 Task: Look for space in Crema, Italy from 3rd August, 2023 to 7th August, 2023 for 2 adults in price range Rs.4000 to Rs.9000. Place can be private room with 1  bedroom having 1 bed and 1 bathroom. Property type can be house, flat, guest house, hotel. Booking option can be shelf check-in. Required host language is English.
Action: Mouse moved to (419, 119)
Screenshot: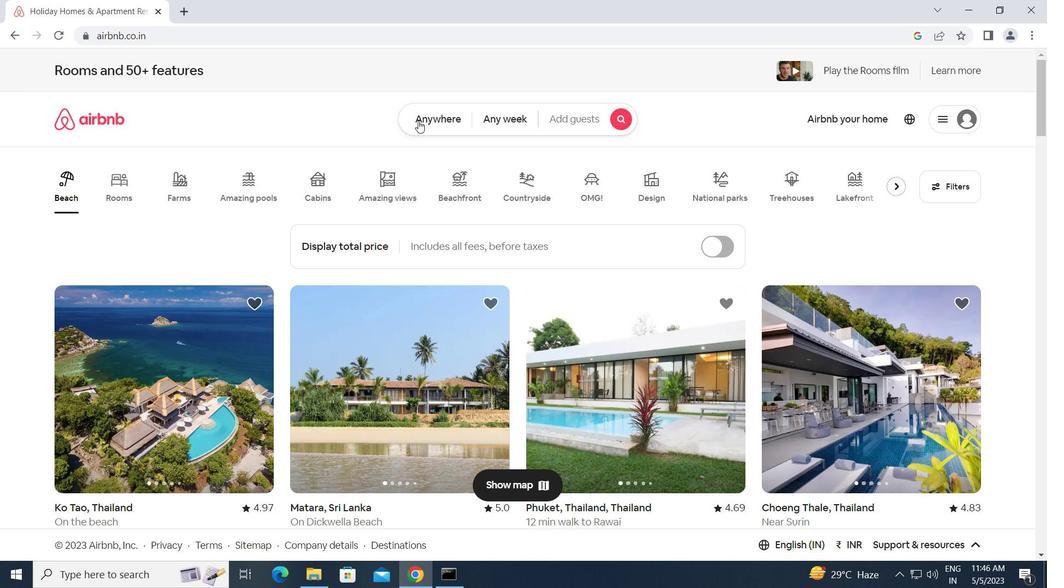 
Action: Mouse pressed left at (419, 119)
Screenshot: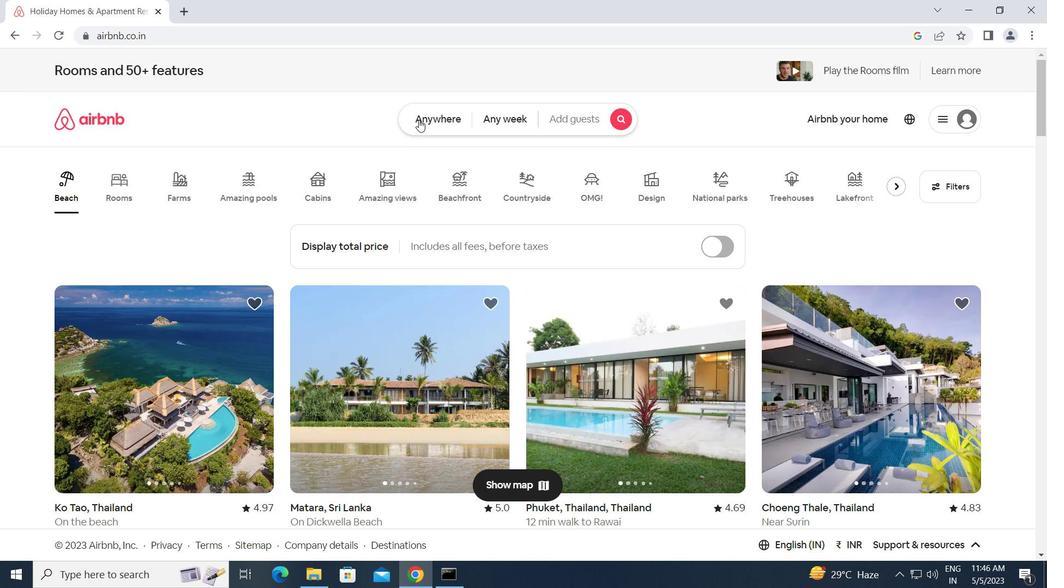 
Action: Mouse moved to (324, 175)
Screenshot: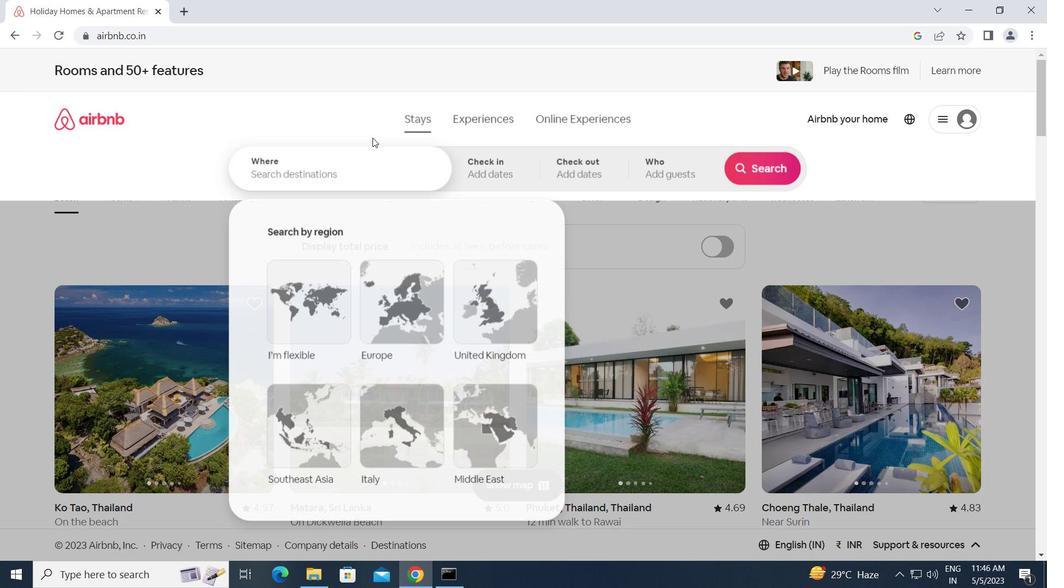 
Action: Mouse pressed left at (324, 175)
Screenshot: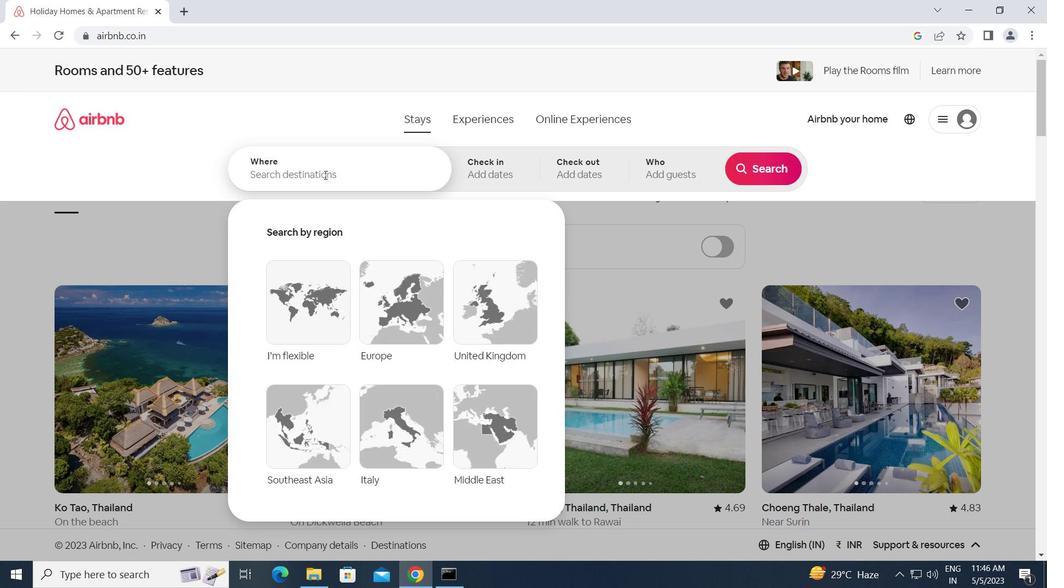 
Action: Key pressed c<Key.caps_lock>rema,<Key.space><Key.caps_lock>i<Key.caps_lock>taly<Key.enter>
Screenshot: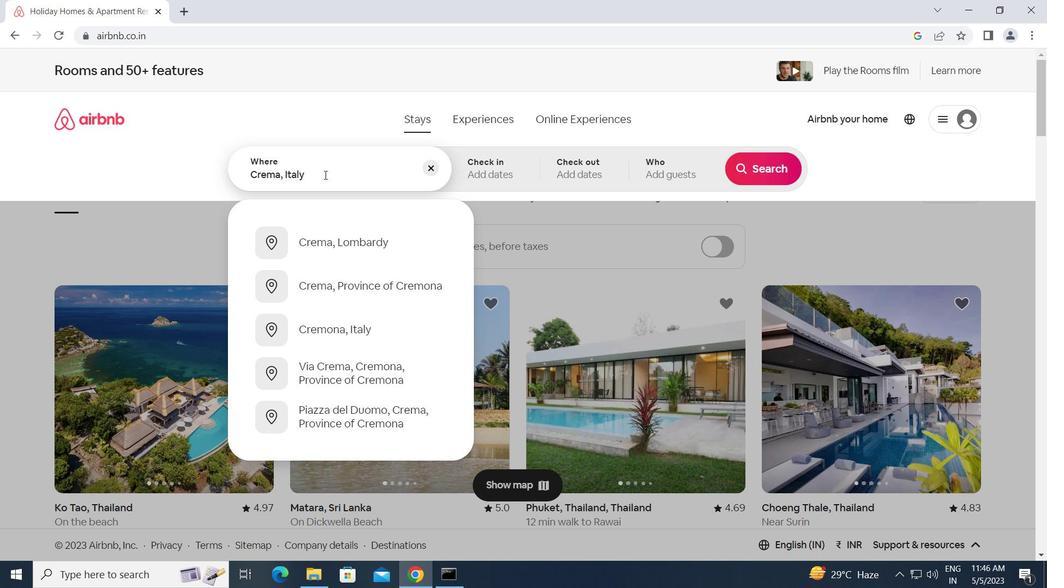 
Action: Mouse moved to (756, 279)
Screenshot: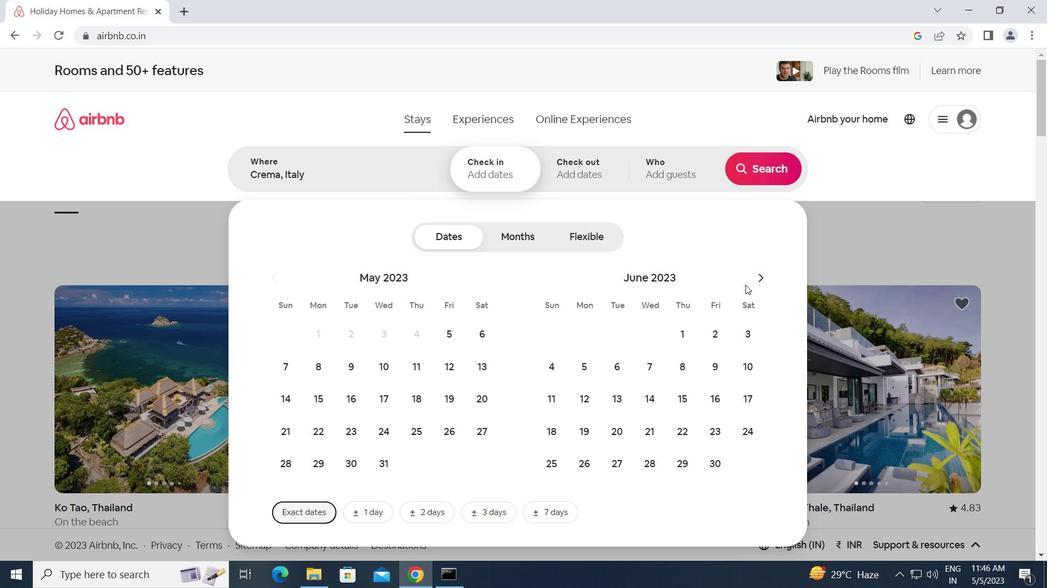
Action: Mouse pressed left at (756, 279)
Screenshot: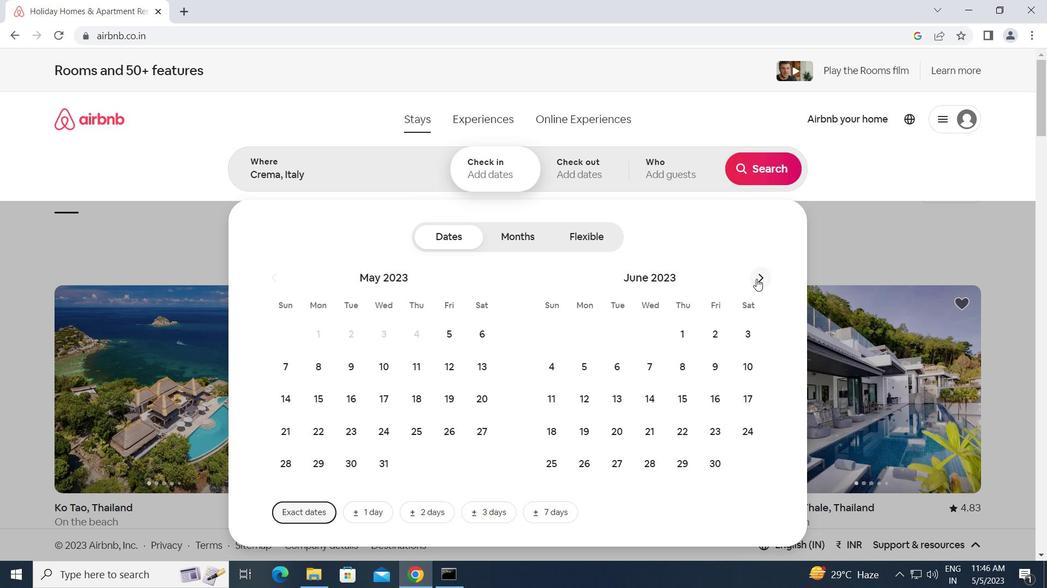 
Action: Mouse pressed left at (756, 279)
Screenshot: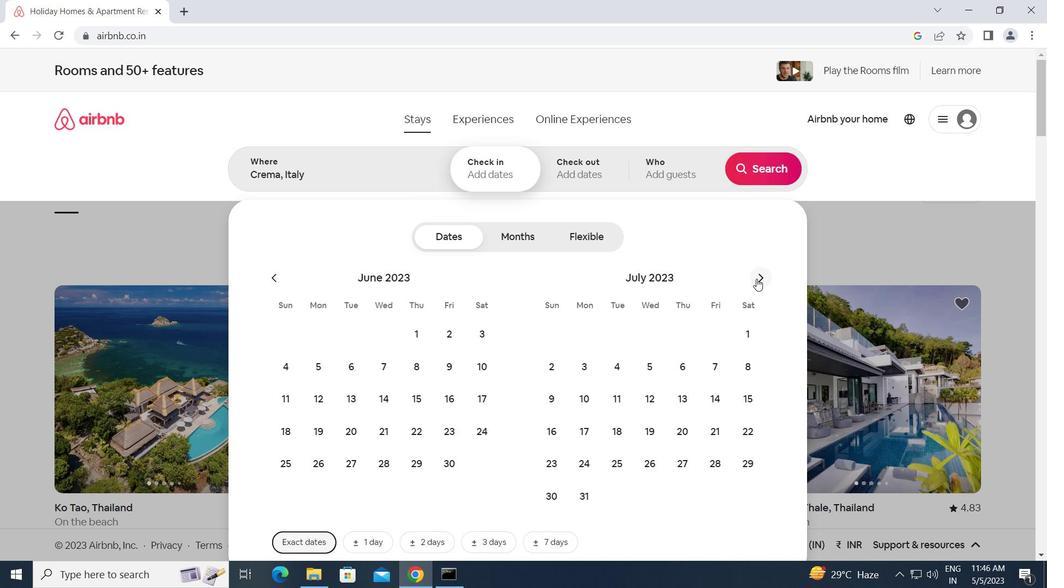 
Action: Mouse moved to (687, 327)
Screenshot: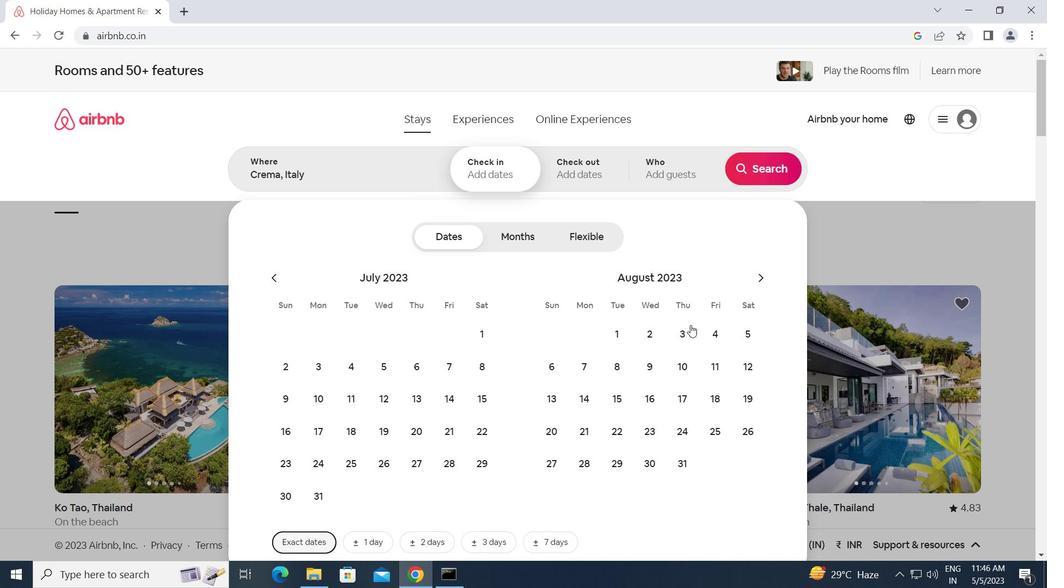 
Action: Mouse pressed left at (687, 327)
Screenshot: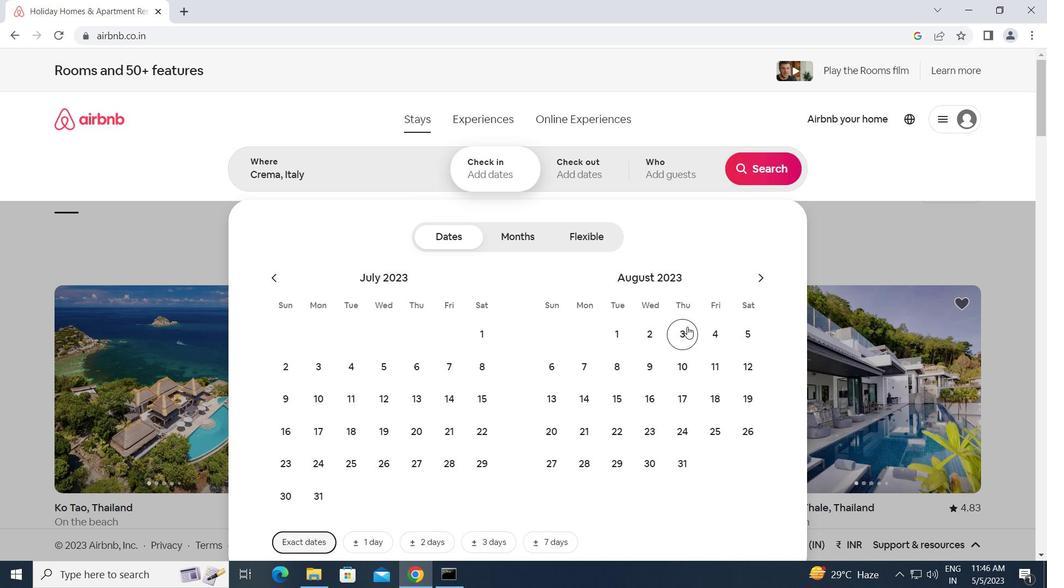 
Action: Mouse moved to (574, 368)
Screenshot: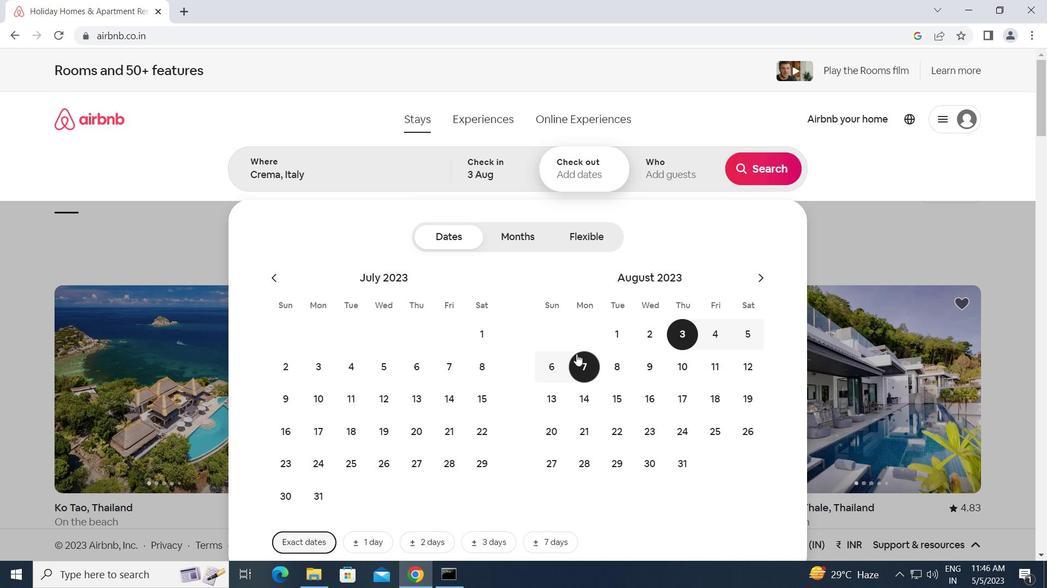 
Action: Mouse pressed left at (574, 368)
Screenshot: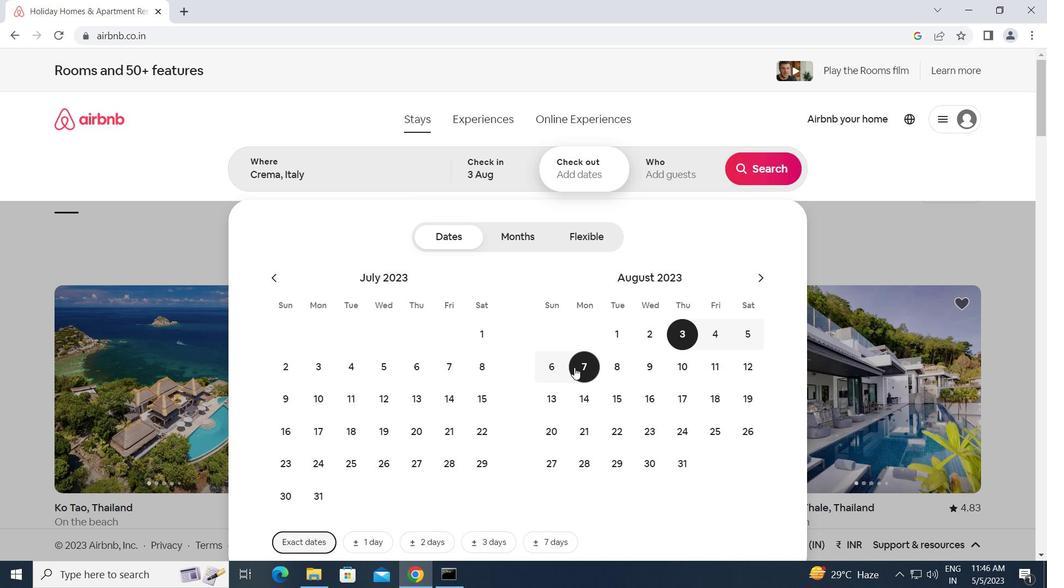 
Action: Mouse moved to (660, 165)
Screenshot: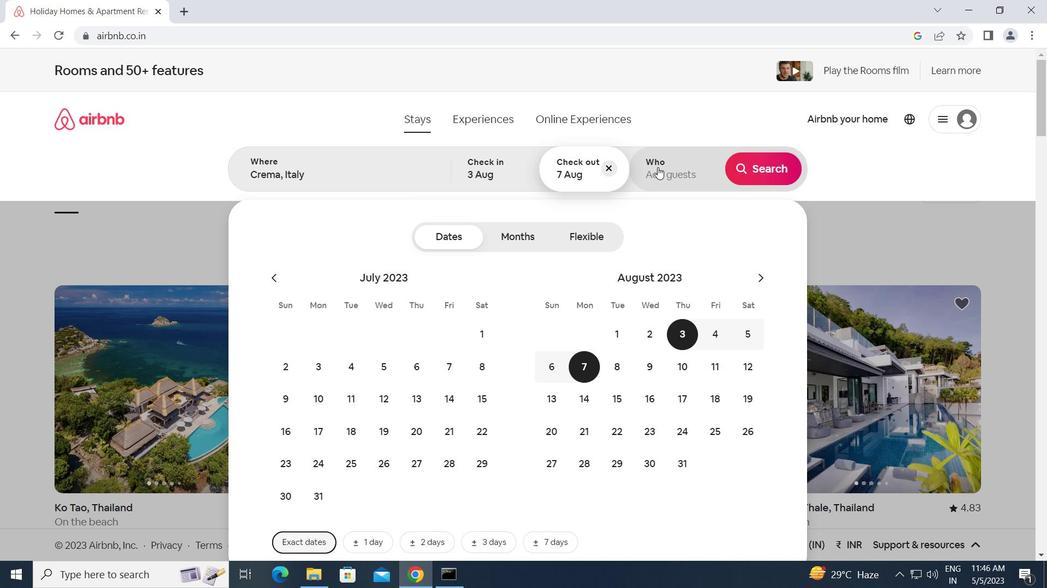 
Action: Mouse pressed left at (660, 165)
Screenshot: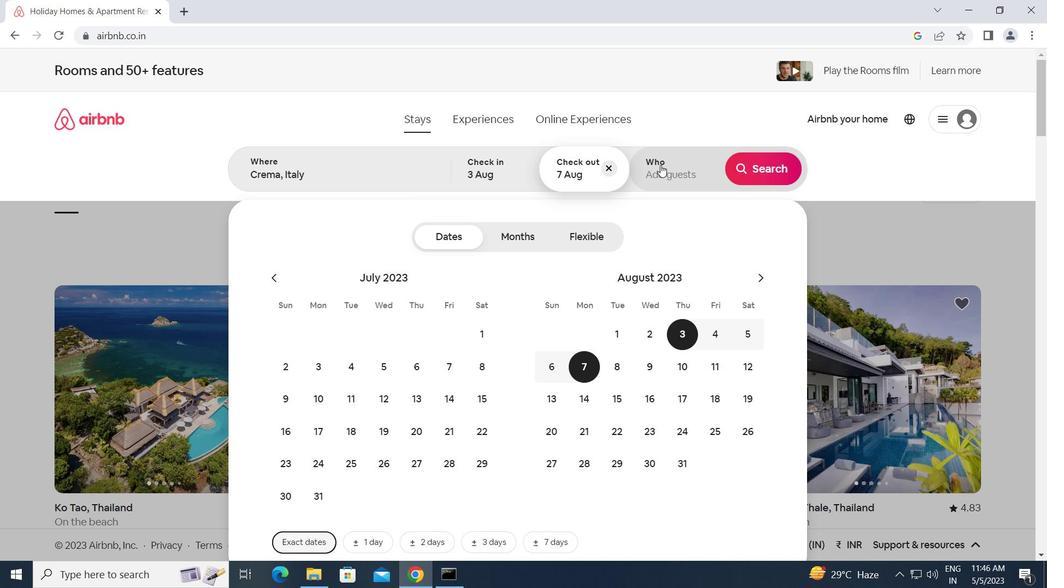
Action: Mouse moved to (771, 242)
Screenshot: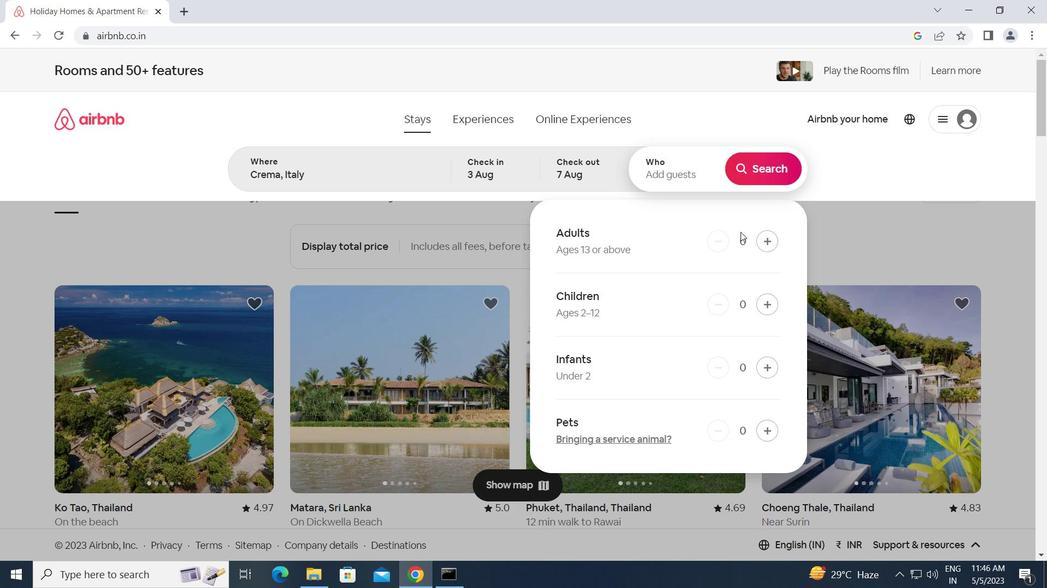 
Action: Mouse pressed left at (771, 242)
Screenshot: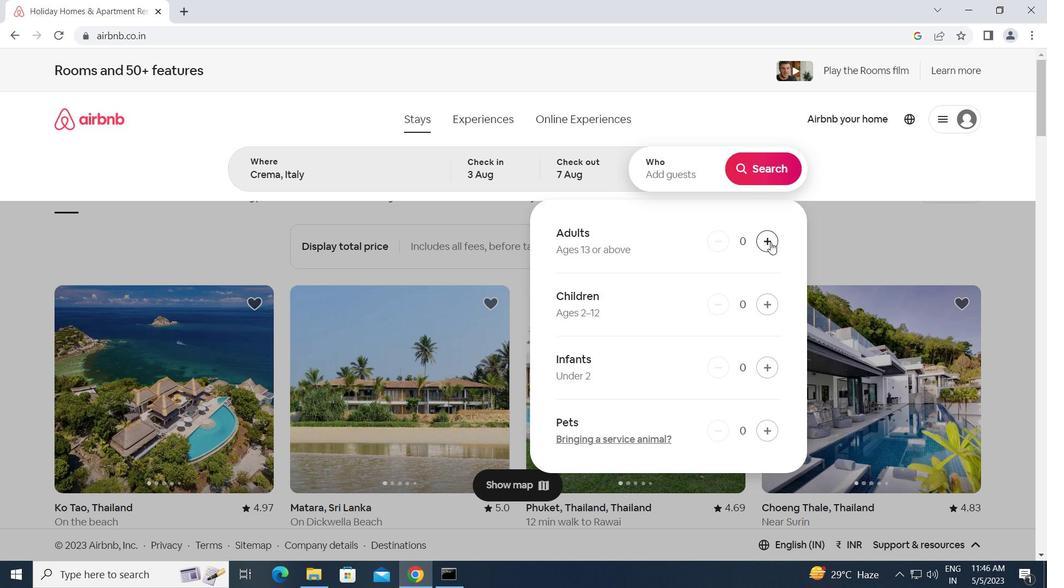 
Action: Mouse pressed left at (771, 242)
Screenshot: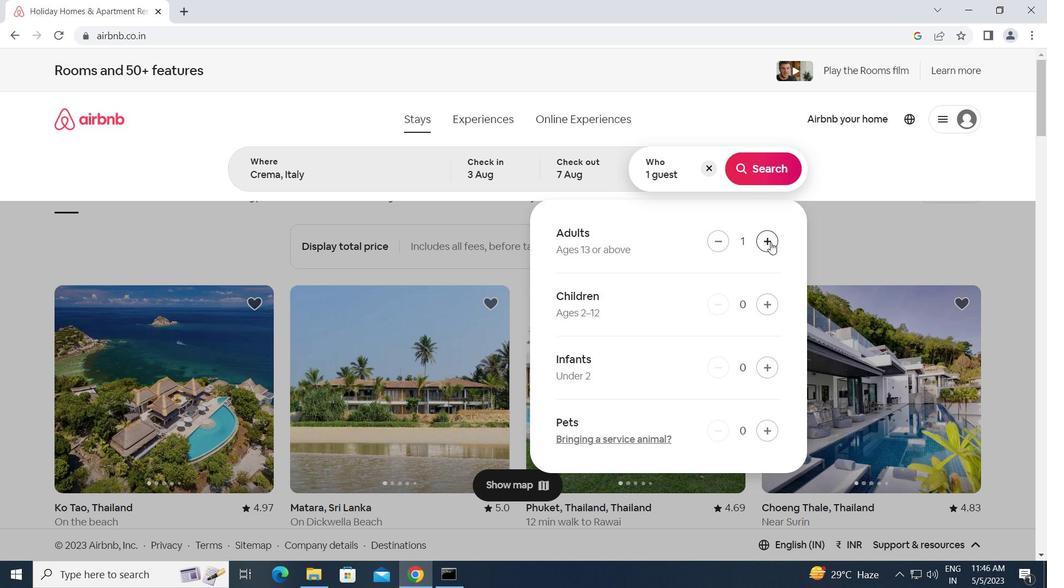 
Action: Mouse moved to (772, 164)
Screenshot: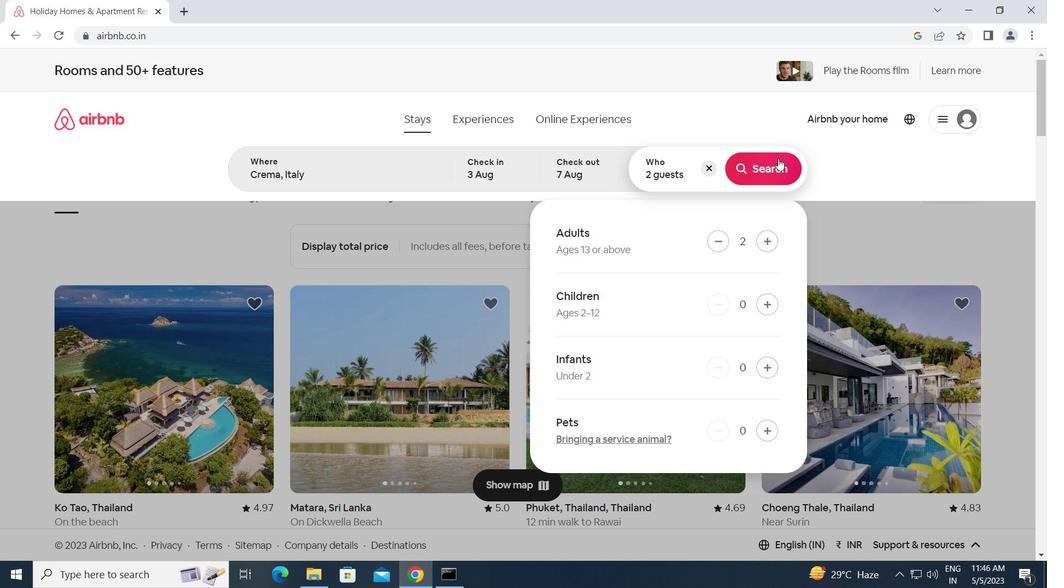 
Action: Mouse pressed left at (772, 164)
Screenshot: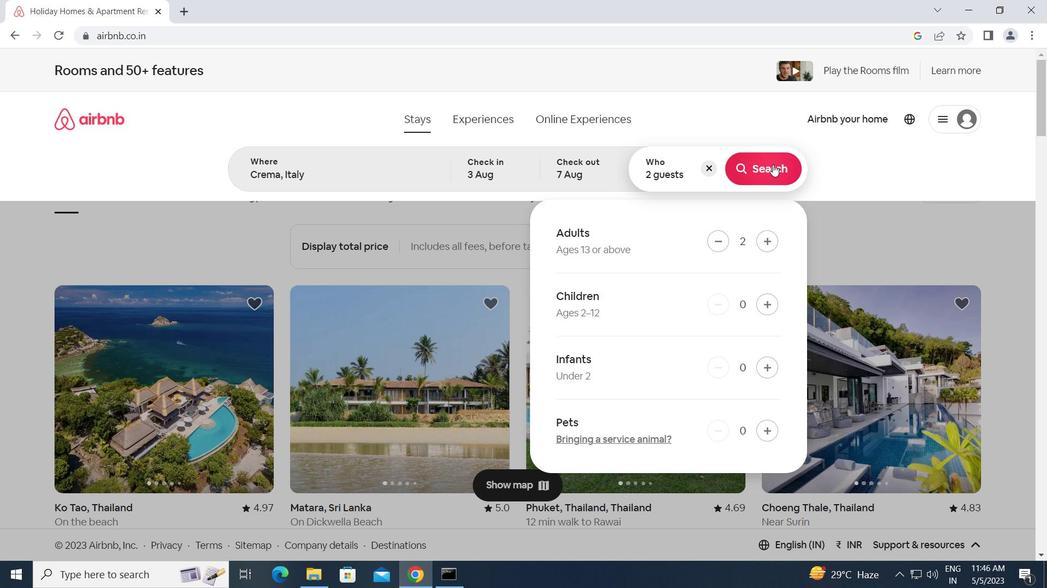 
Action: Mouse moved to (970, 131)
Screenshot: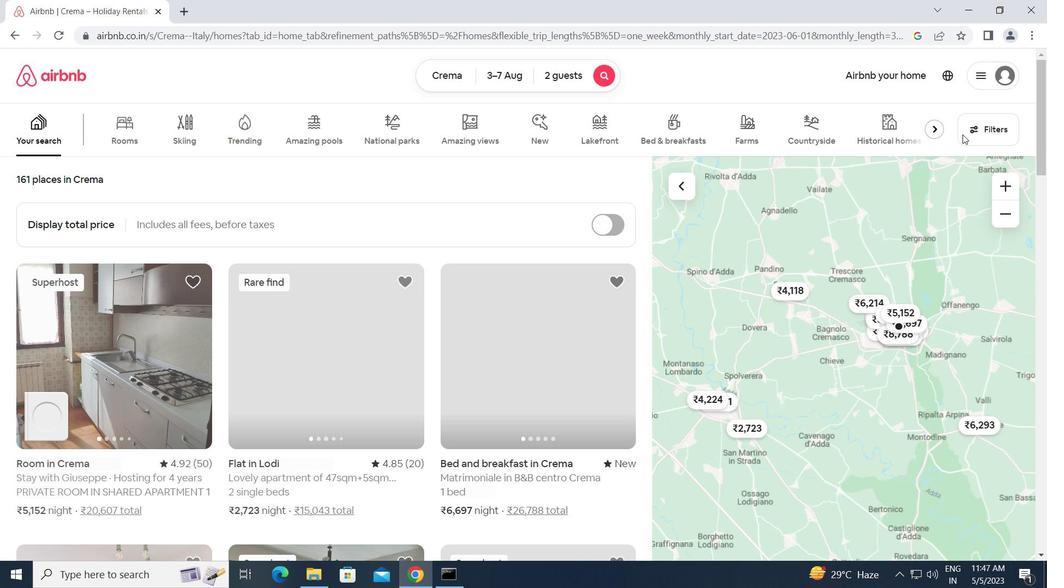 
Action: Mouse pressed left at (970, 131)
Screenshot: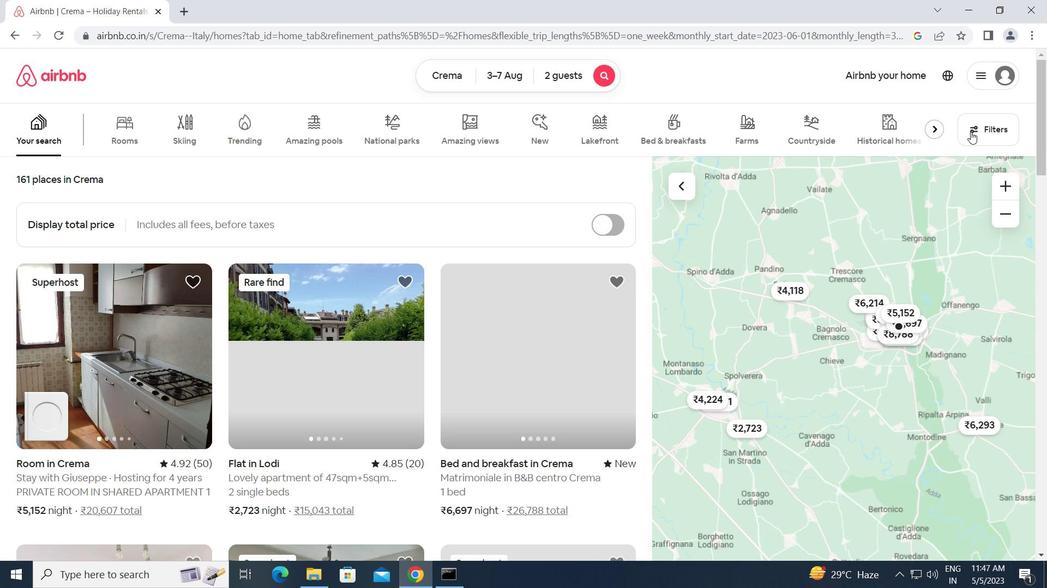 
Action: Mouse moved to (346, 466)
Screenshot: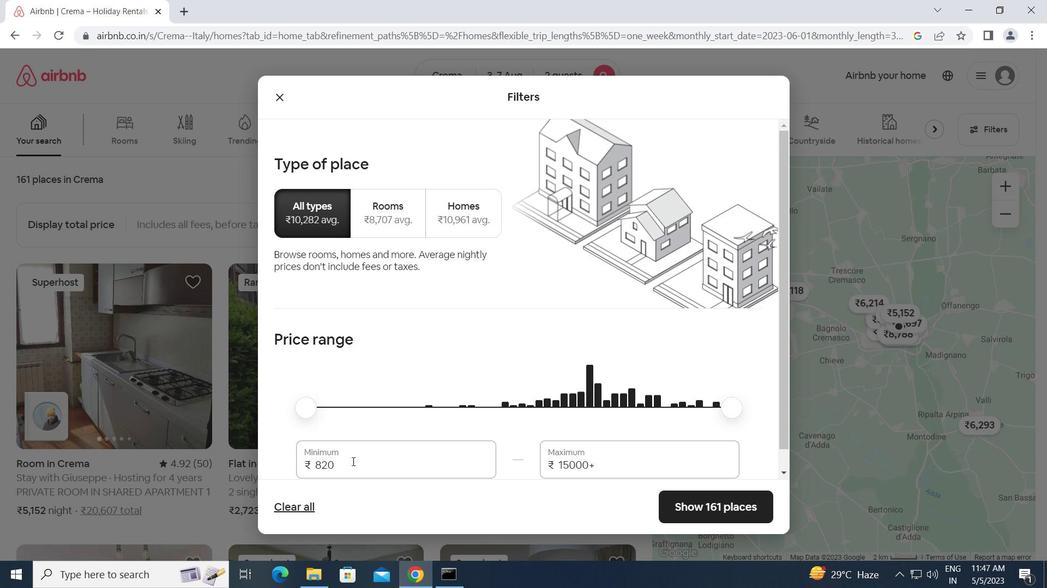 
Action: Mouse pressed left at (346, 466)
Screenshot: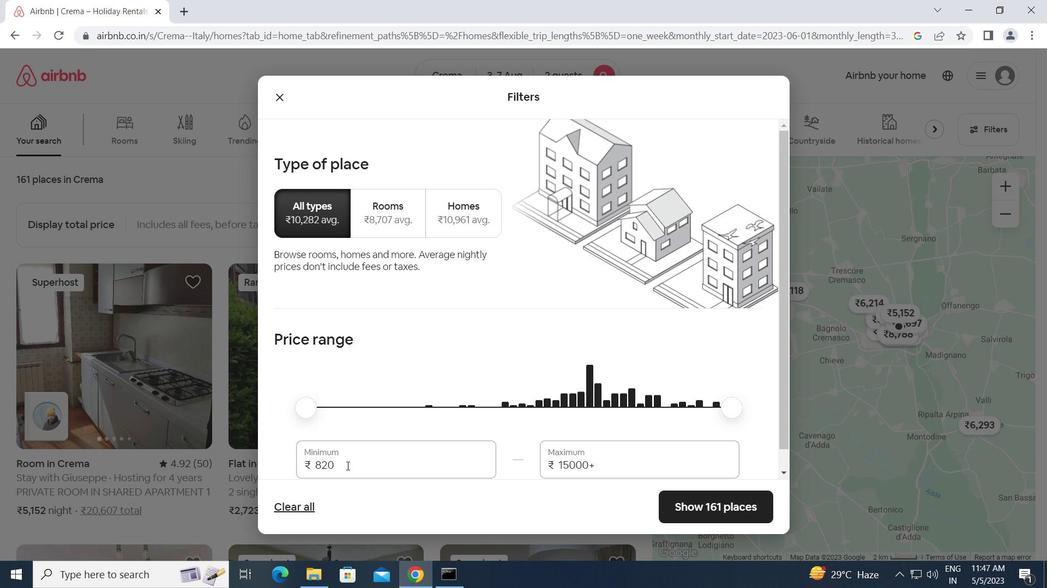 
Action: Mouse moved to (307, 468)
Screenshot: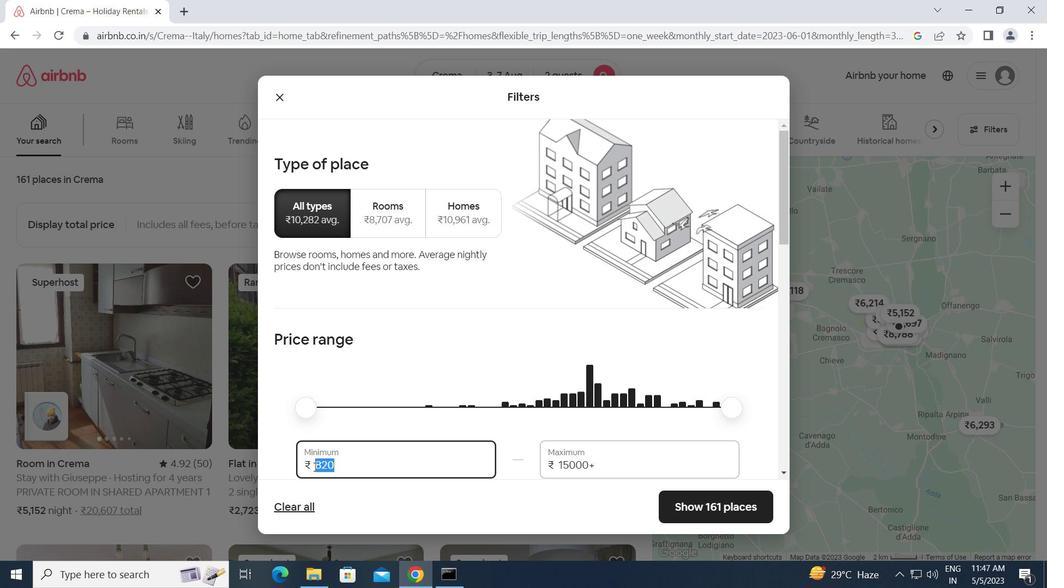 
Action: Key pressed 4000<Key.tab>9000
Screenshot: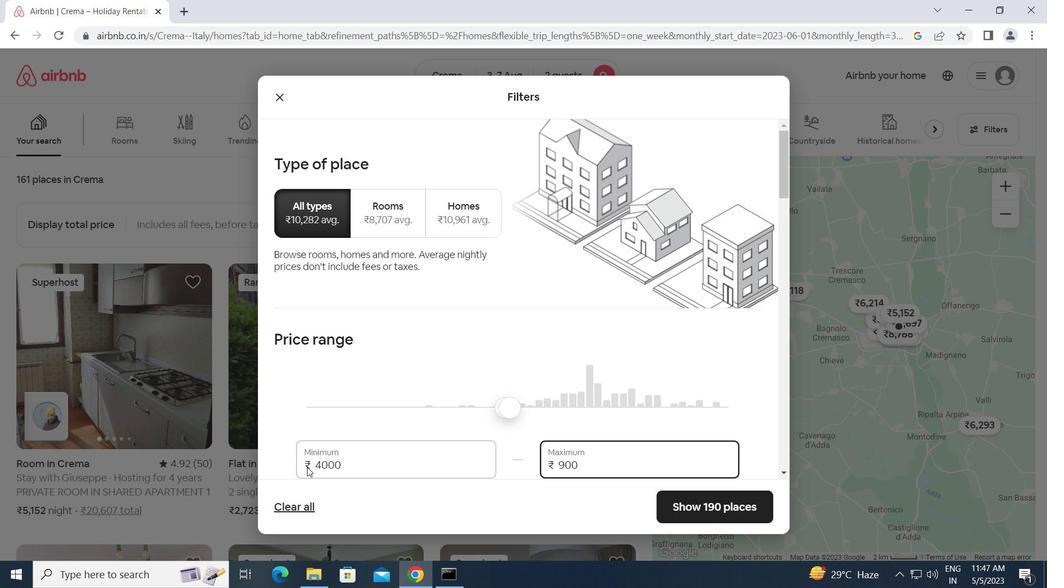 
Action: Mouse moved to (371, 457)
Screenshot: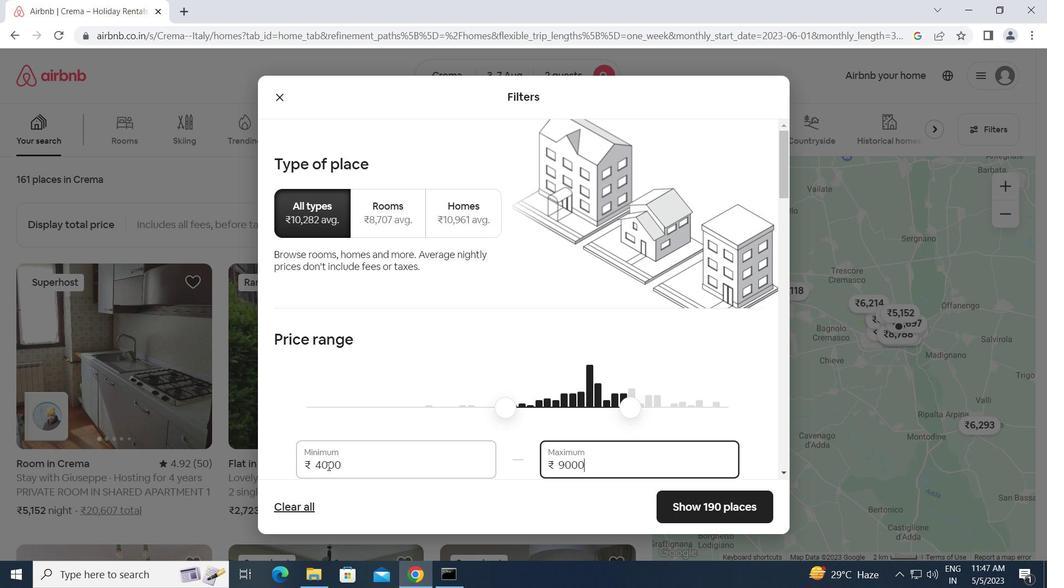 
Action: Mouse scrolled (371, 457) with delta (0, 0)
Screenshot: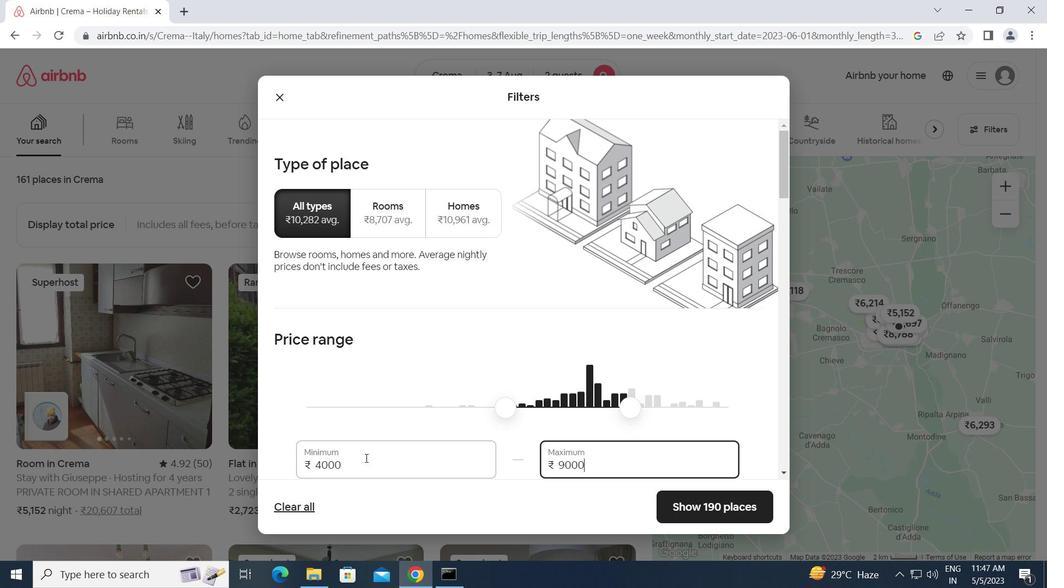 
Action: Mouse scrolled (371, 457) with delta (0, 0)
Screenshot: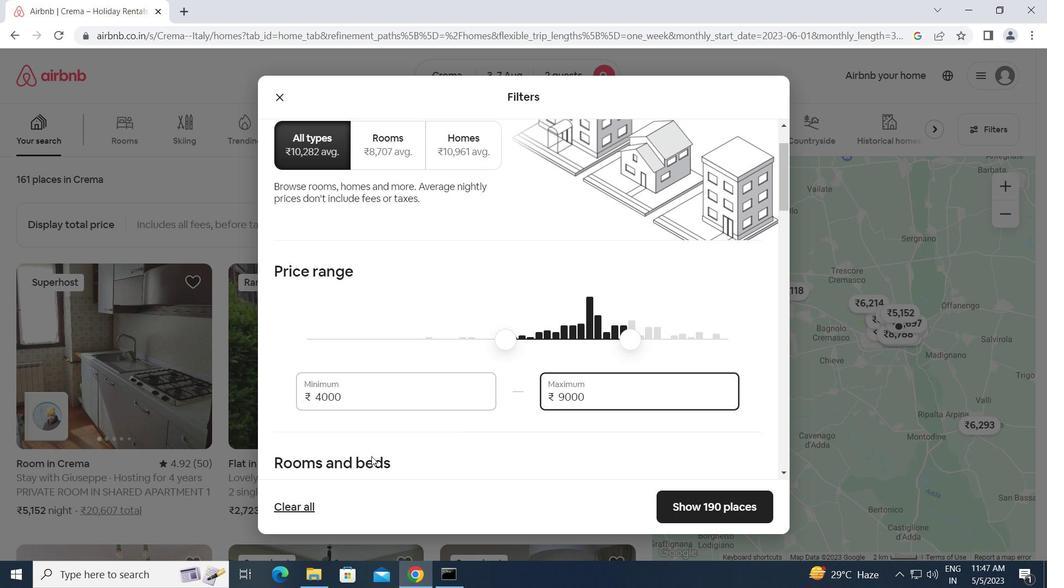 
Action: Mouse scrolled (371, 457) with delta (0, 0)
Screenshot: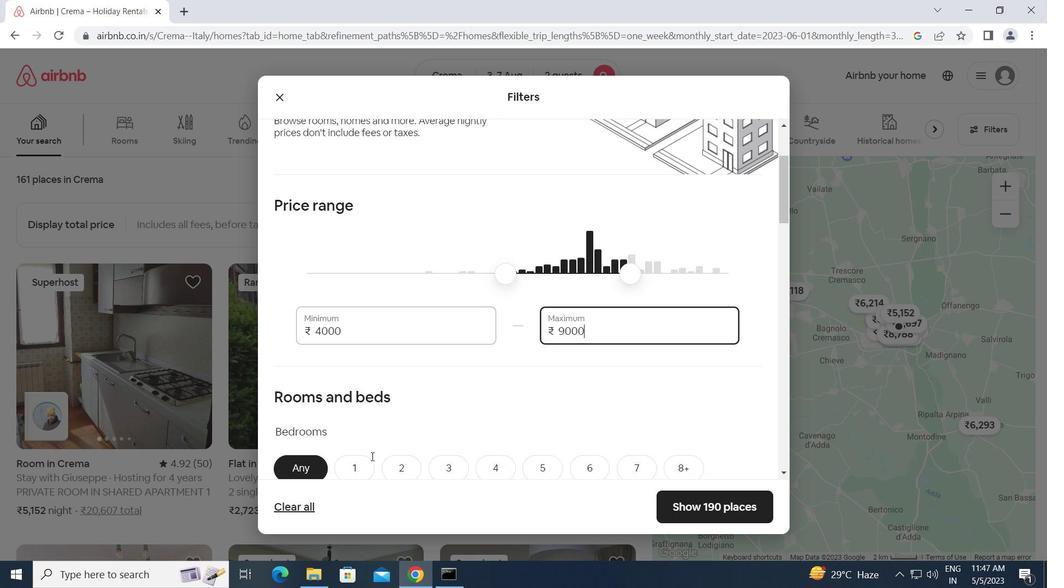 
Action: Mouse scrolled (371, 457) with delta (0, 0)
Screenshot: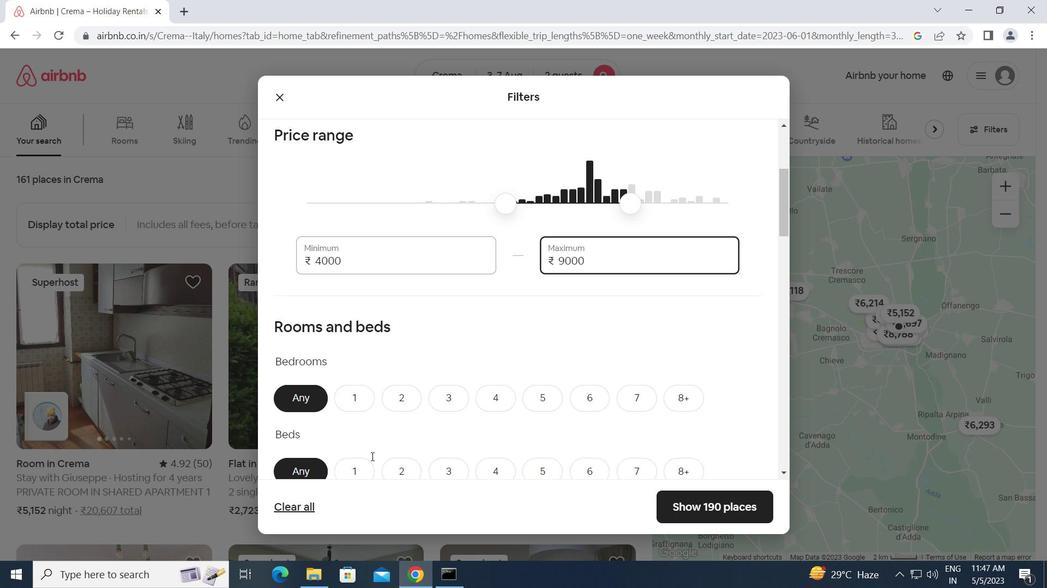 
Action: Mouse moved to (361, 331)
Screenshot: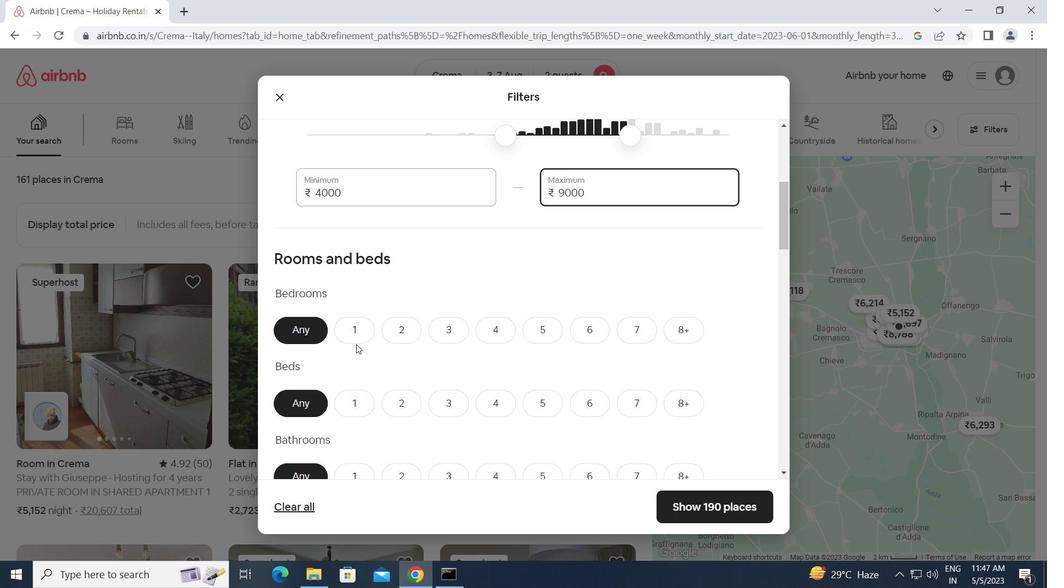 
Action: Mouse pressed left at (361, 331)
Screenshot: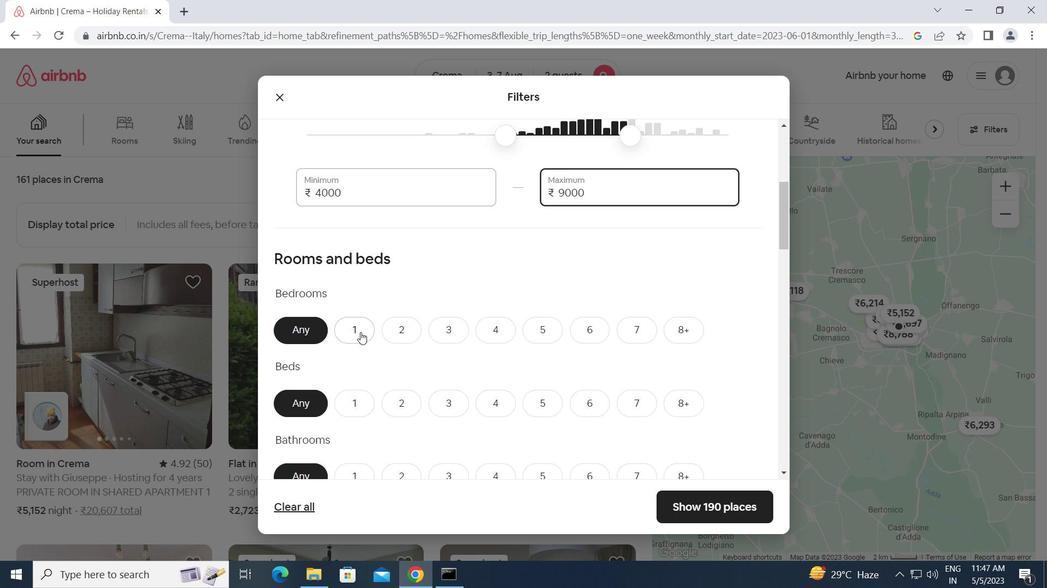 
Action: Mouse moved to (364, 331)
Screenshot: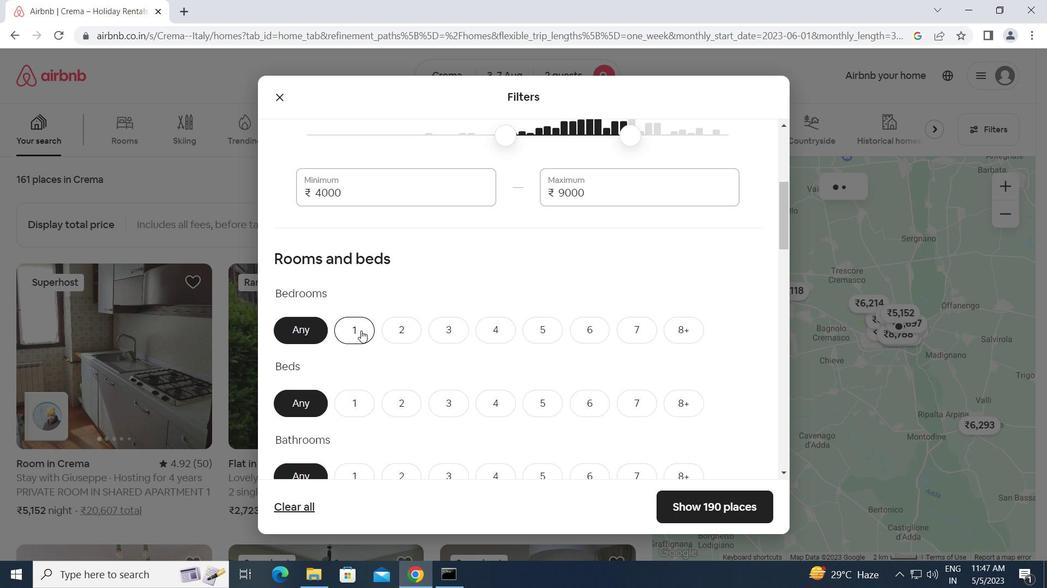 
Action: Mouse scrolled (364, 331) with delta (0, 0)
Screenshot: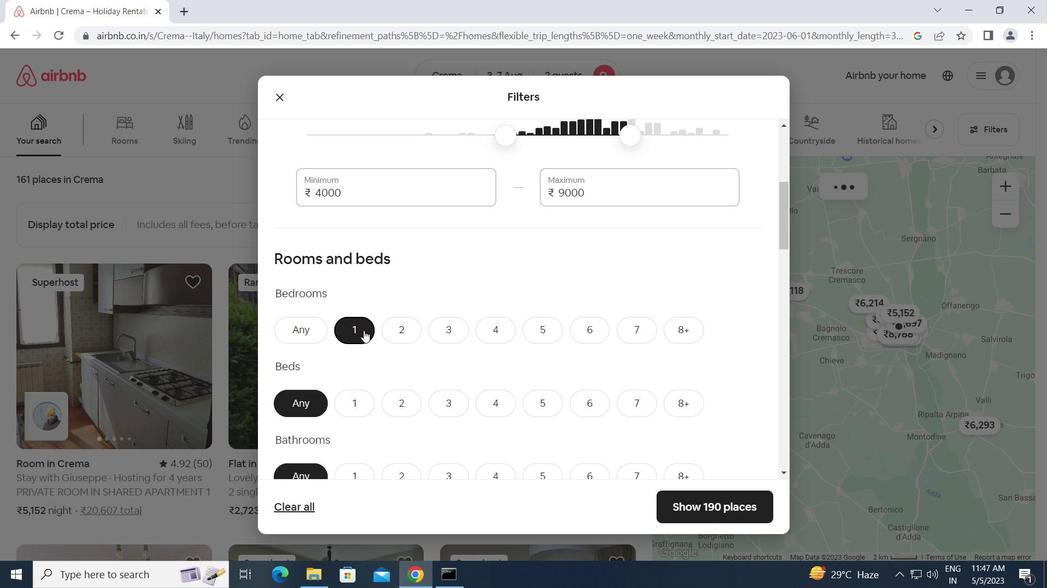 
Action: Mouse pressed left at (364, 331)
Screenshot: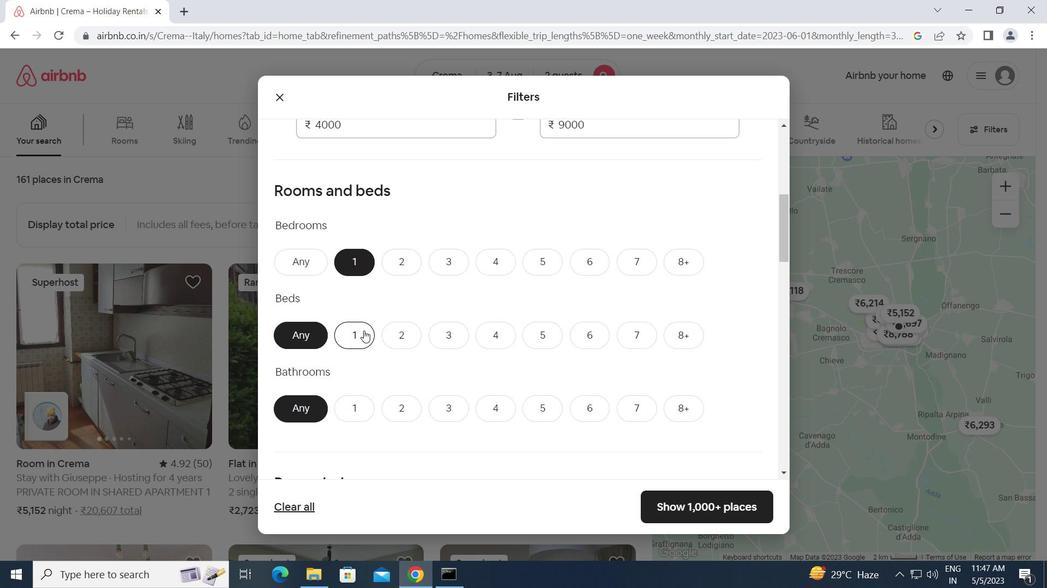 
Action: Mouse scrolled (364, 331) with delta (0, 0)
Screenshot: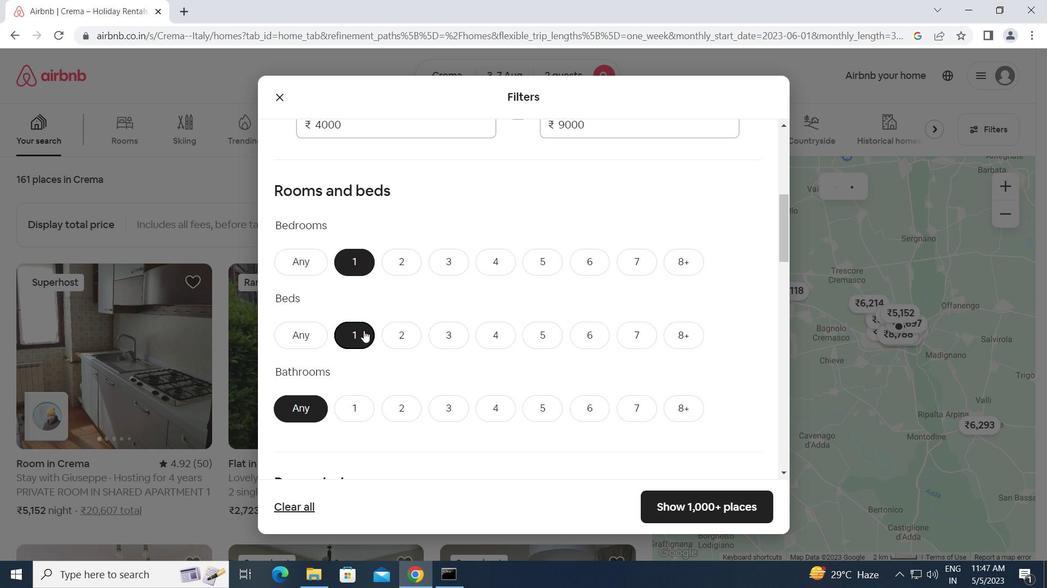 
Action: Mouse moved to (361, 339)
Screenshot: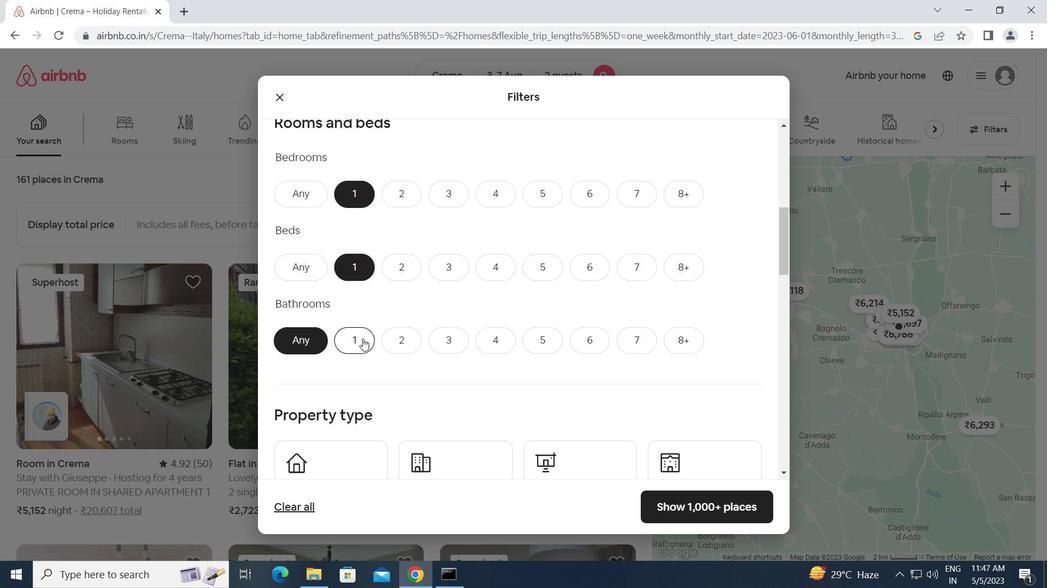 
Action: Mouse pressed left at (361, 339)
Screenshot: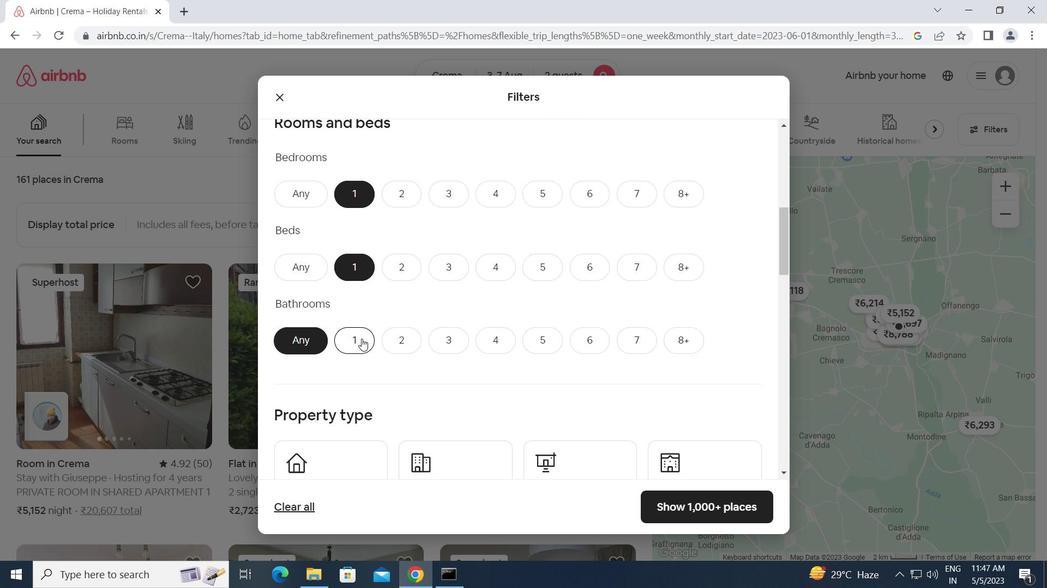 
Action: Mouse moved to (397, 371)
Screenshot: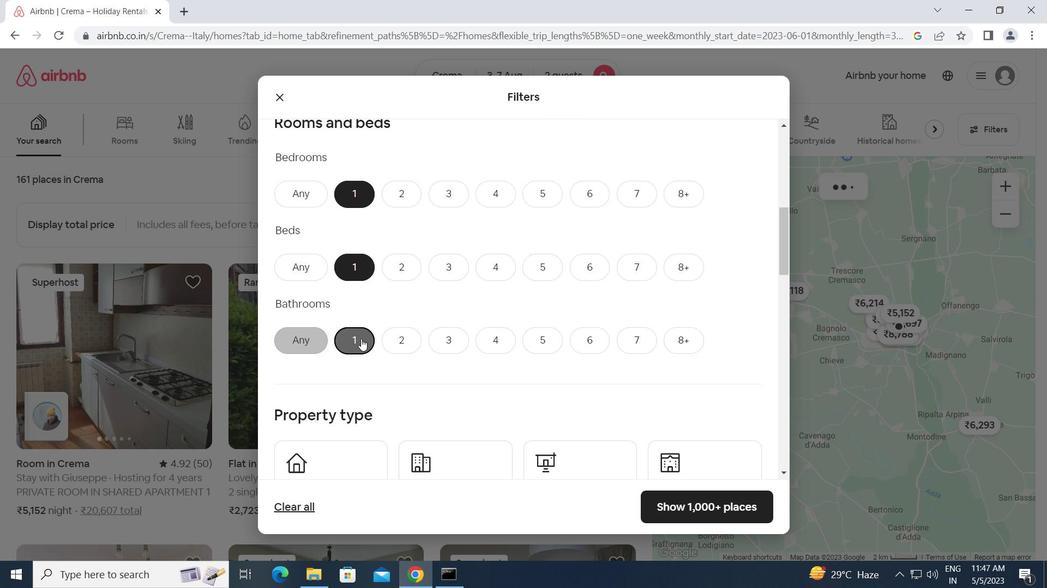 
Action: Mouse scrolled (397, 370) with delta (0, 0)
Screenshot: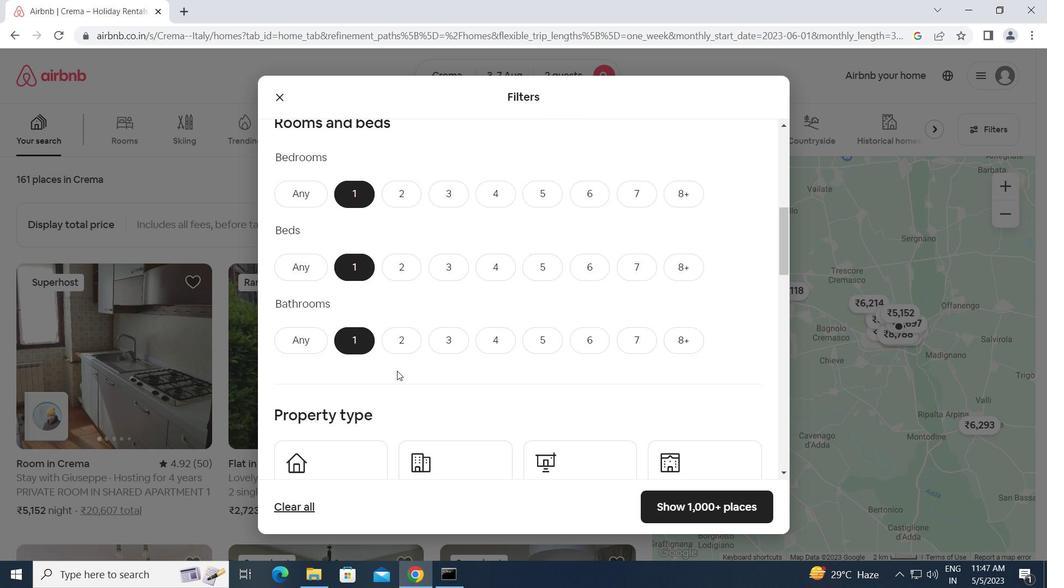 
Action: Mouse scrolled (397, 370) with delta (0, 0)
Screenshot: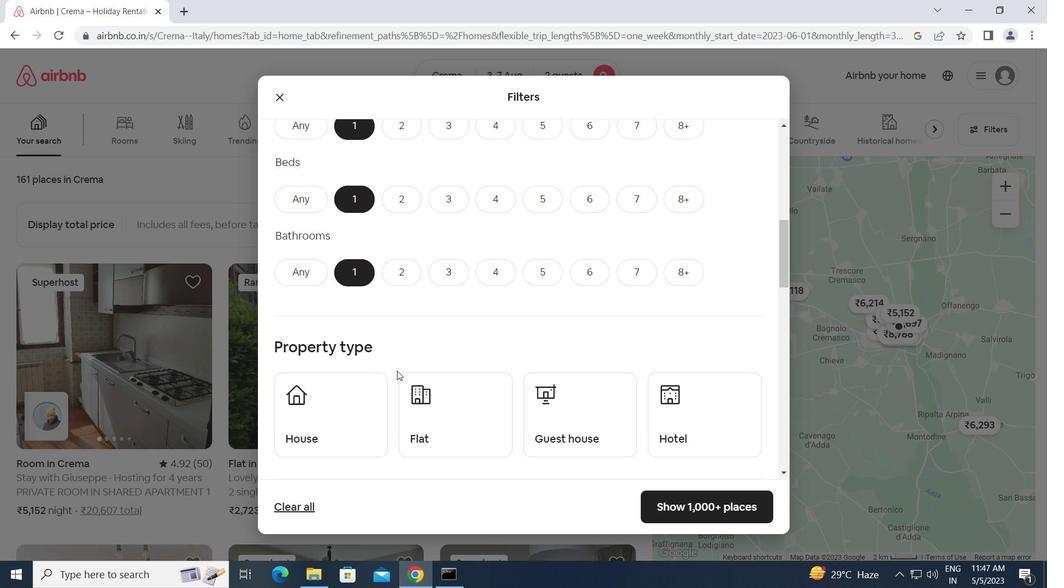 
Action: Mouse moved to (352, 358)
Screenshot: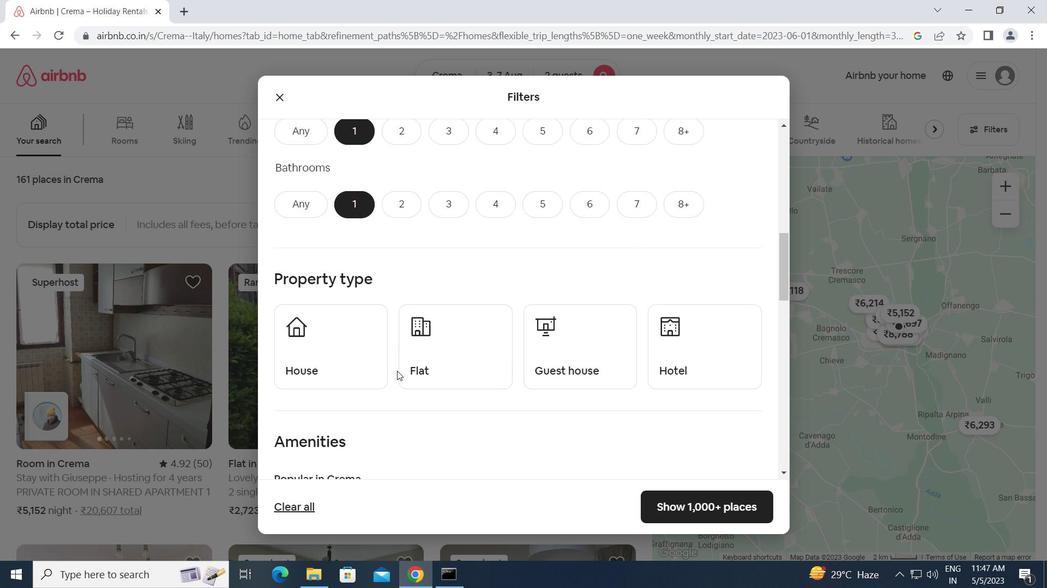 
Action: Mouse pressed left at (352, 358)
Screenshot: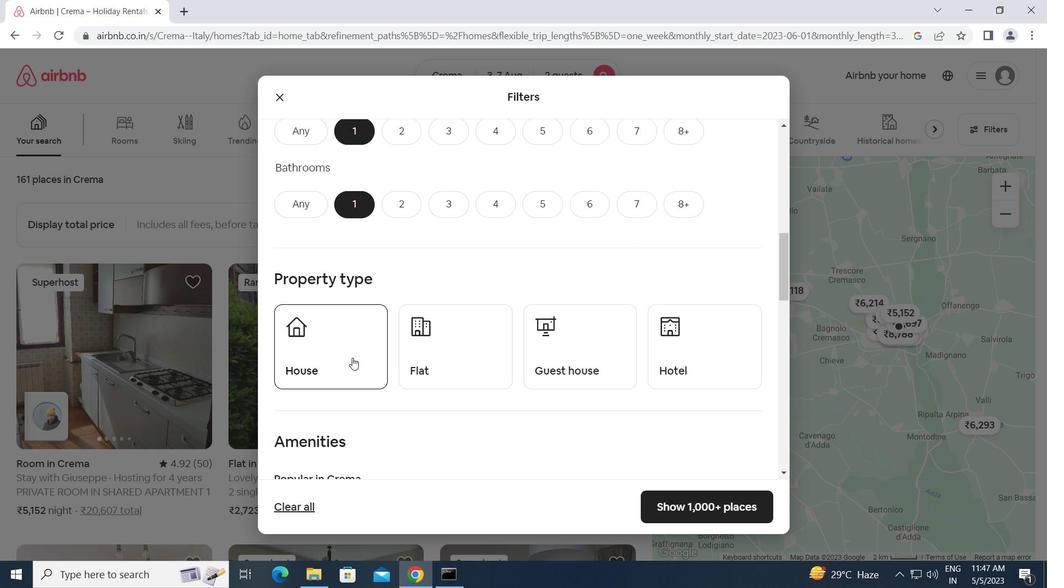 
Action: Mouse moved to (465, 349)
Screenshot: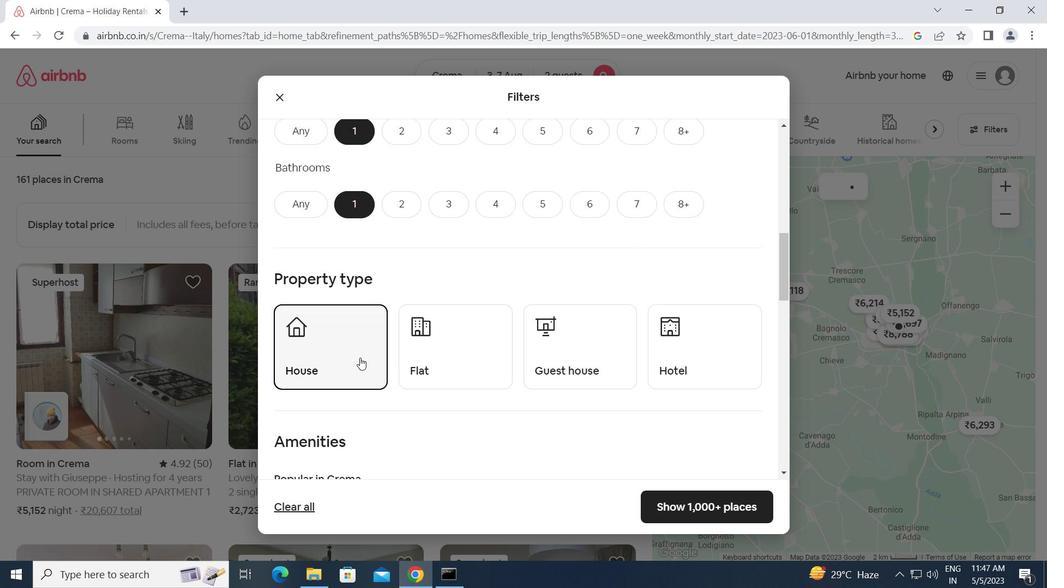 
Action: Mouse pressed left at (465, 349)
Screenshot: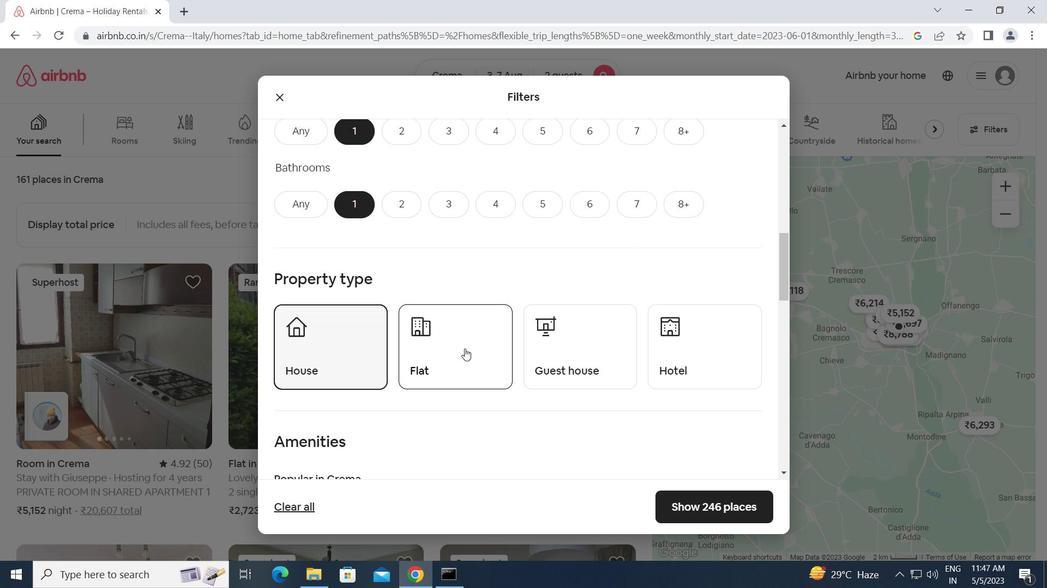 
Action: Mouse moved to (570, 349)
Screenshot: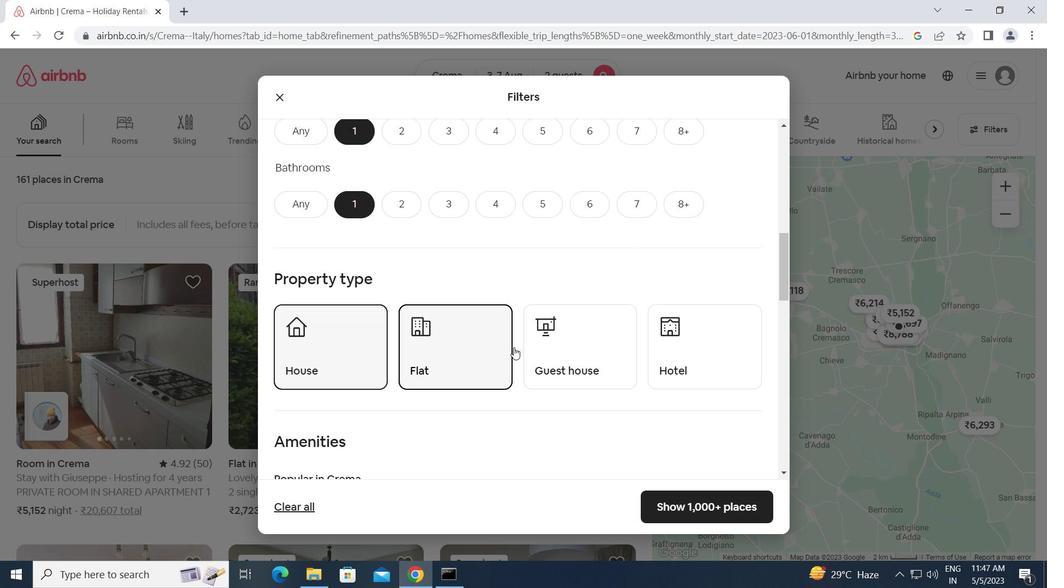 
Action: Mouse pressed left at (570, 349)
Screenshot: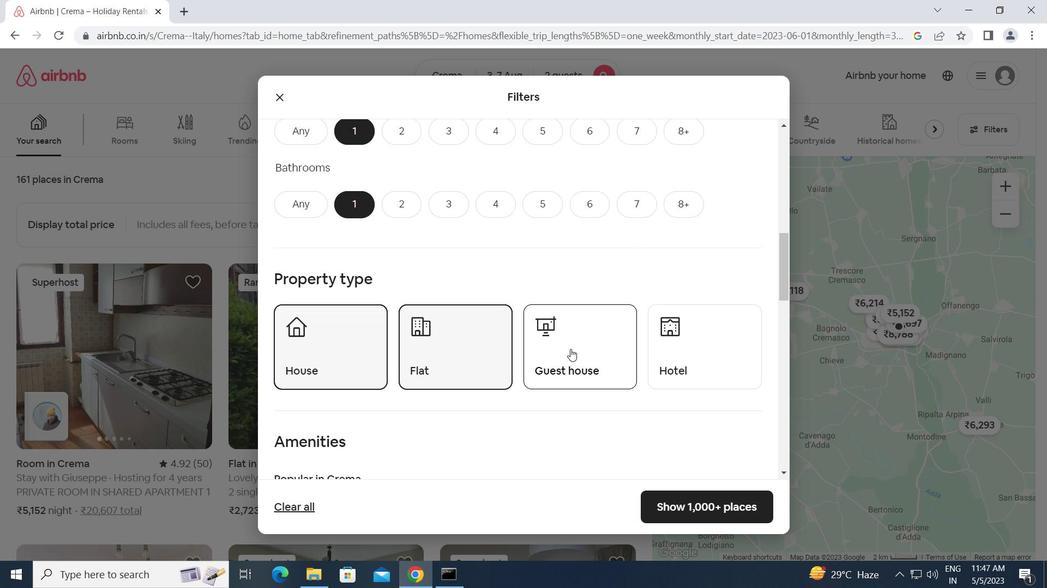 
Action: Mouse moved to (694, 353)
Screenshot: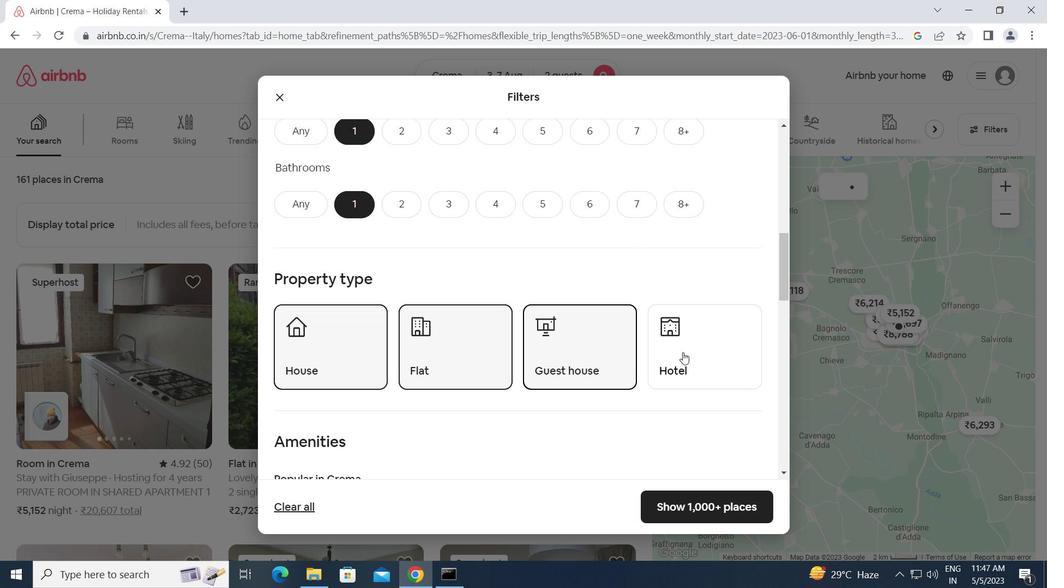 
Action: Mouse pressed left at (694, 353)
Screenshot: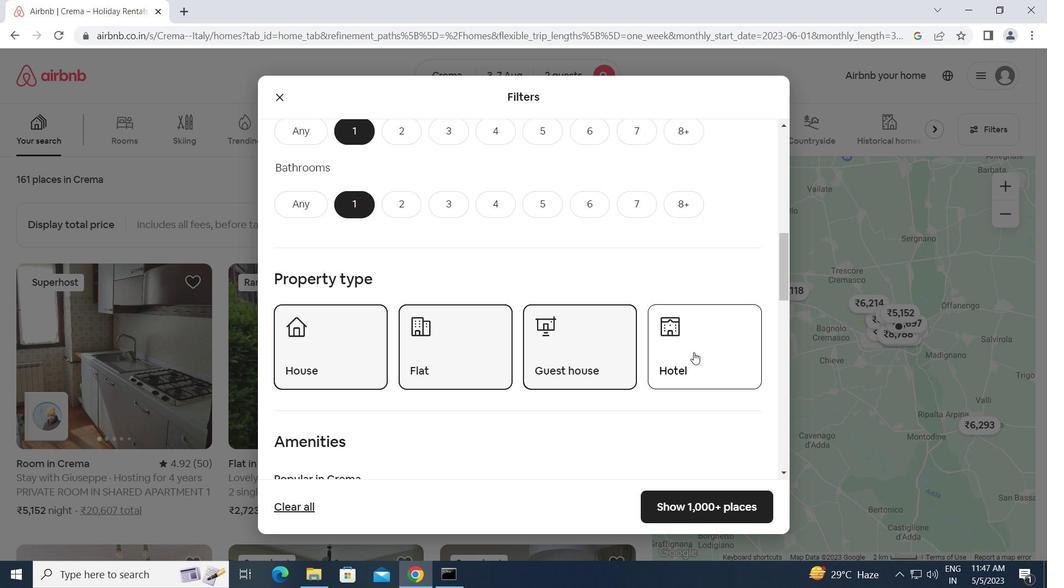 
Action: Mouse moved to (526, 386)
Screenshot: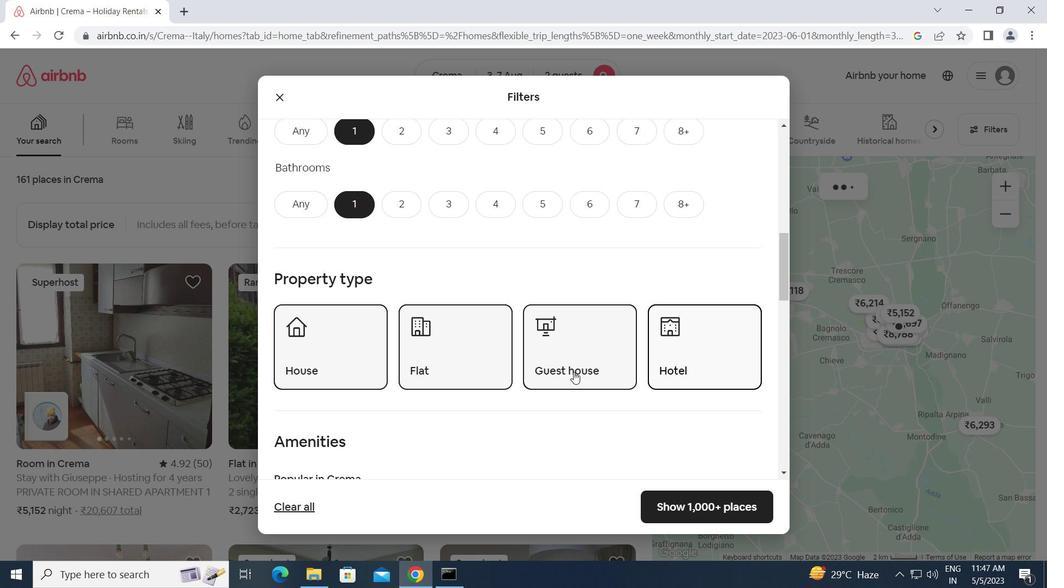 
Action: Mouse scrolled (526, 386) with delta (0, 0)
Screenshot: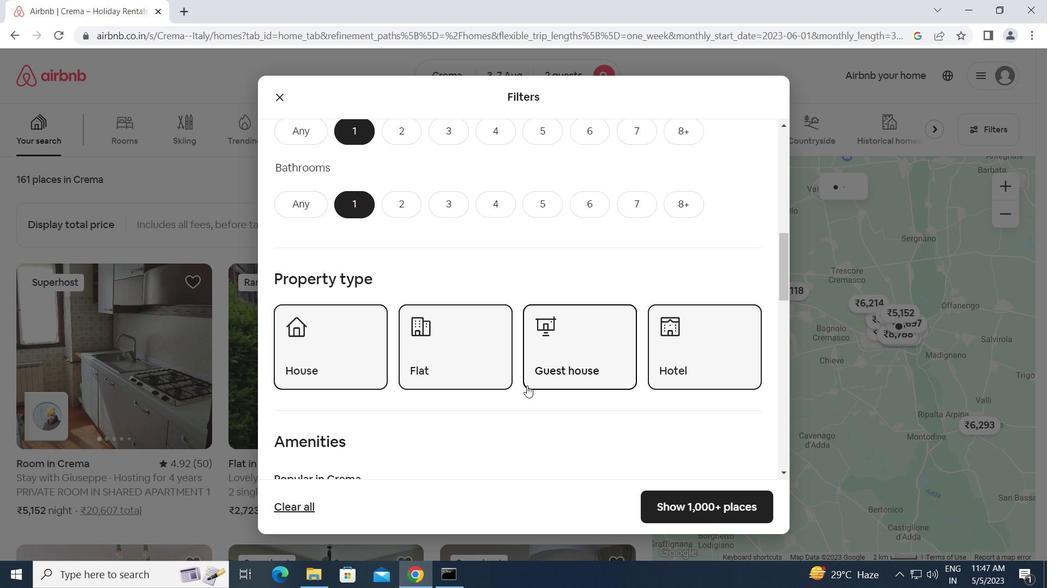 
Action: Mouse scrolled (526, 386) with delta (0, 0)
Screenshot: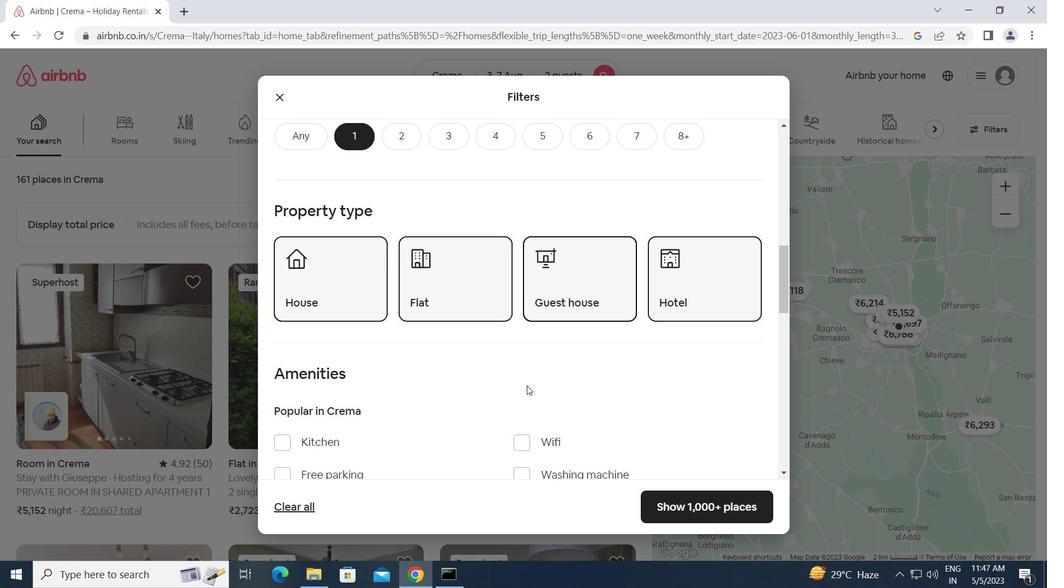 
Action: Mouse scrolled (526, 386) with delta (0, 0)
Screenshot: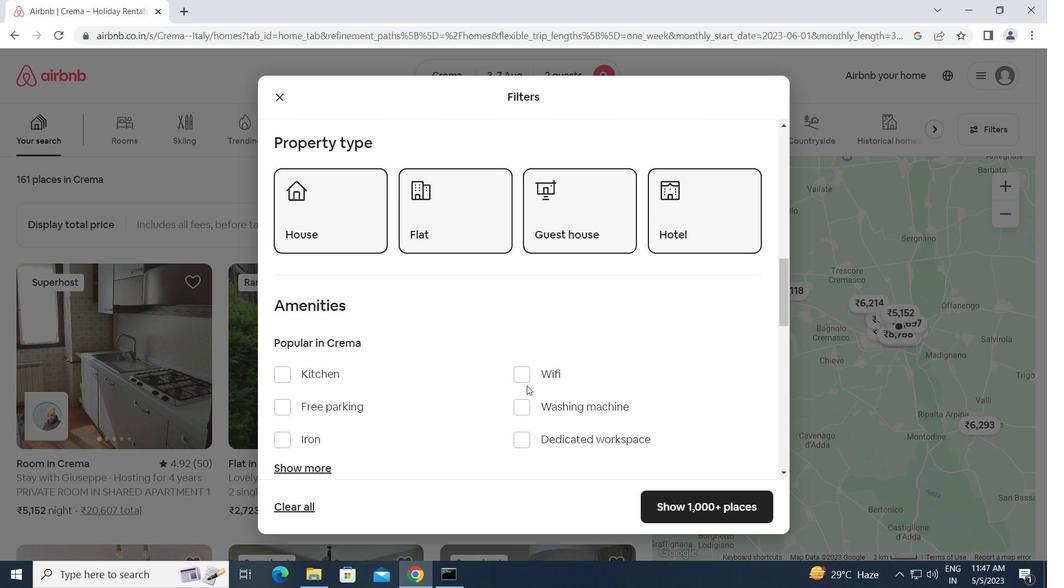 
Action: Mouse scrolled (526, 386) with delta (0, 0)
Screenshot: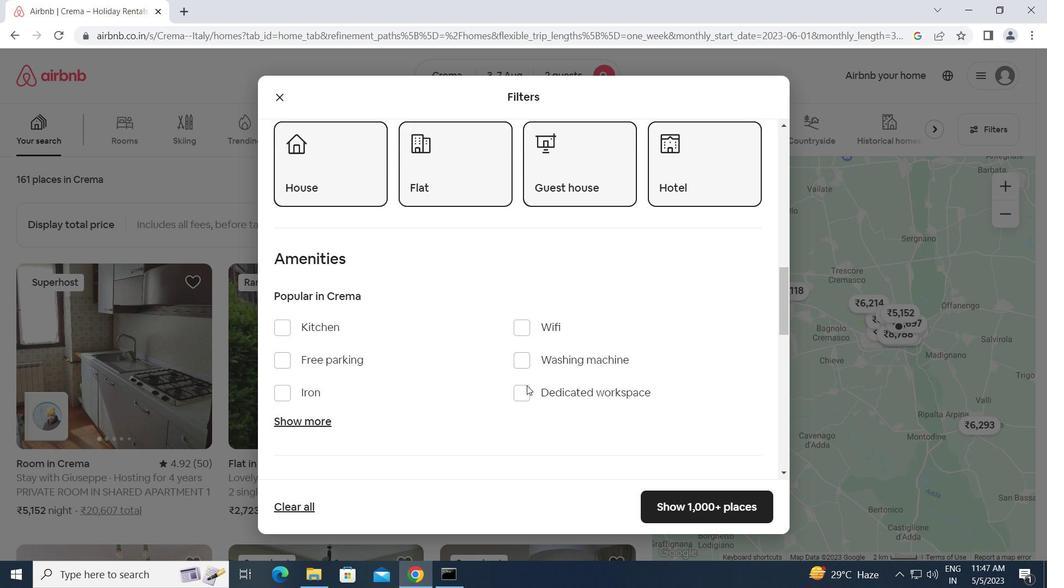 
Action: Mouse scrolled (526, 386) with delta (0, 0)
Screenshot: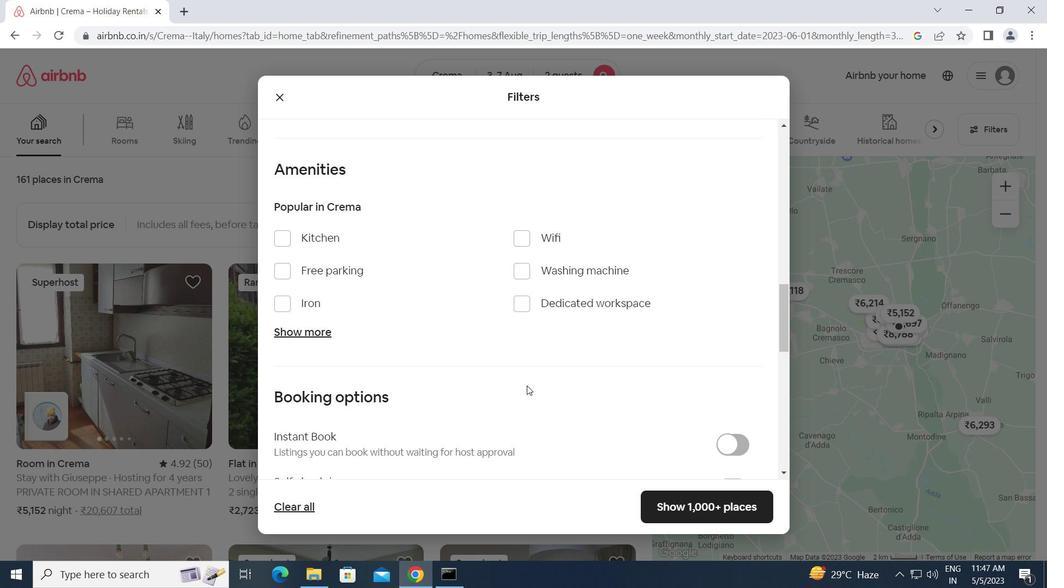 
Action: Mouse moved to (725, 418)
Screenshot: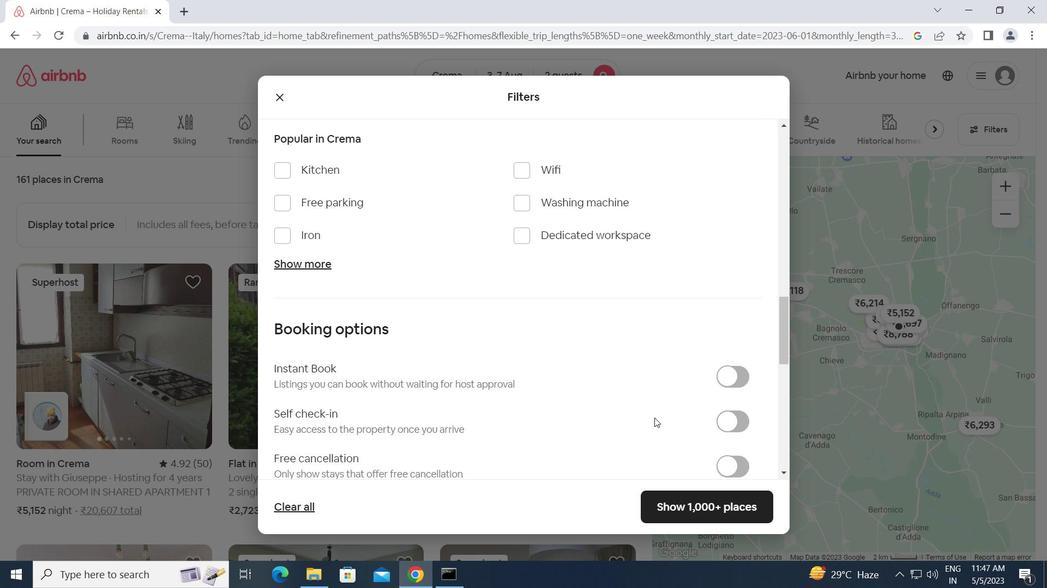 
Action: Mouse pressed left at (725, 418)
Screenshot: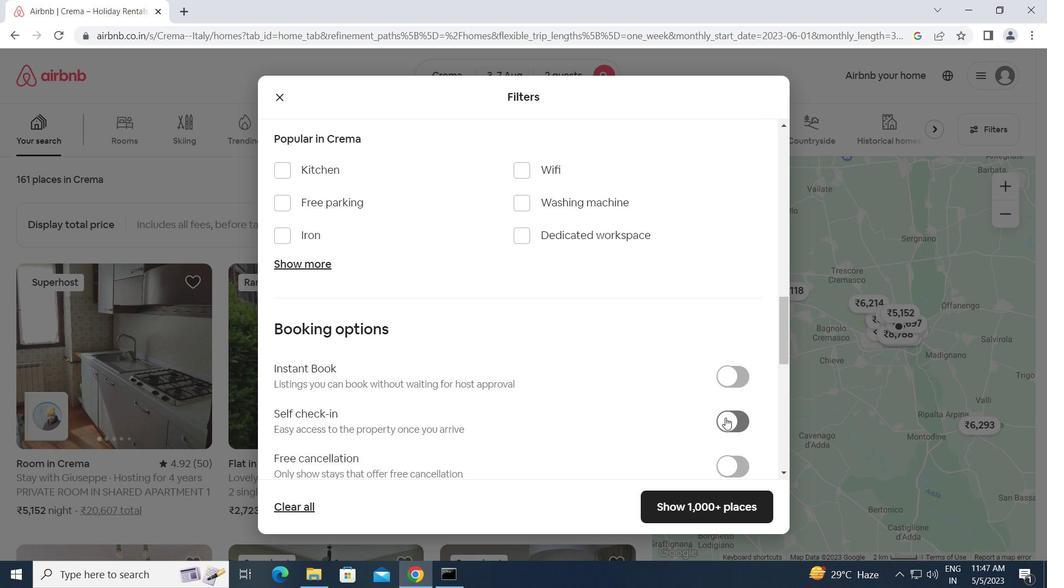 
Action: Mouse moved to (367, 440)
Screenshot: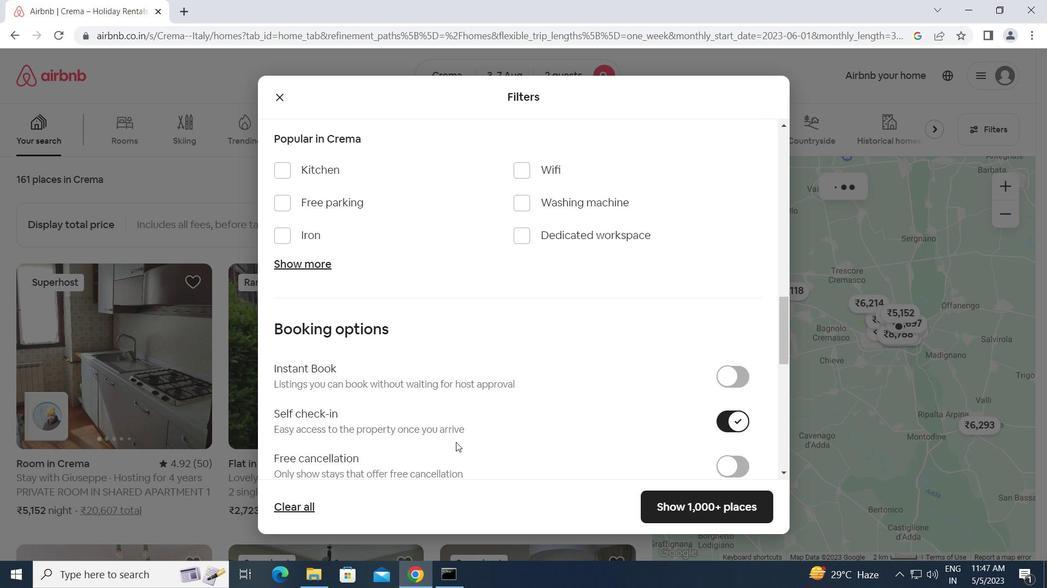 
Action: Mouse scrolled (367, 440) with delta (0, 0)
Screenshot: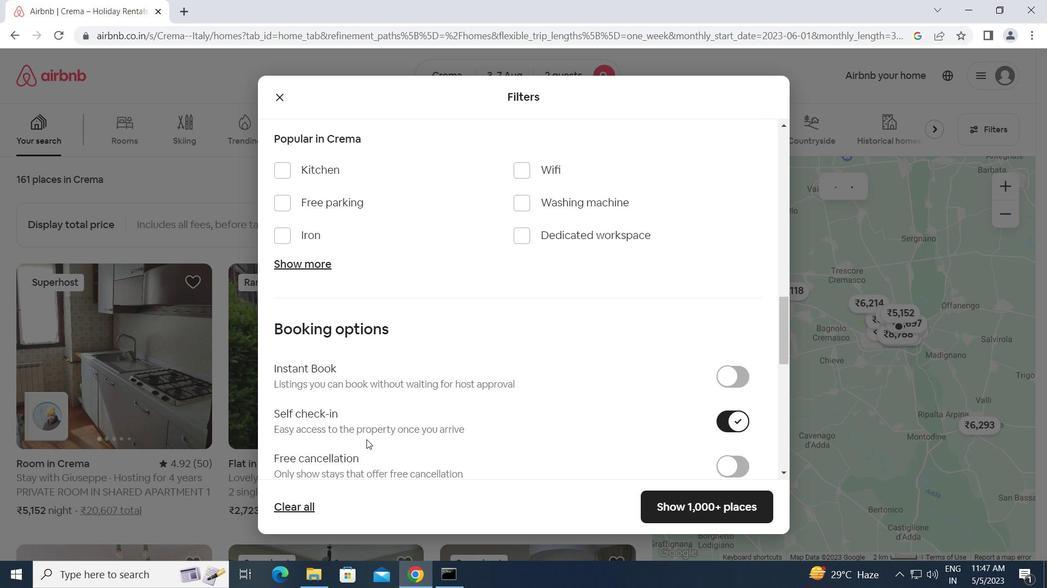 
Action: Mouse scrolled (367, 440) with delta (0, 0)
Screenshot: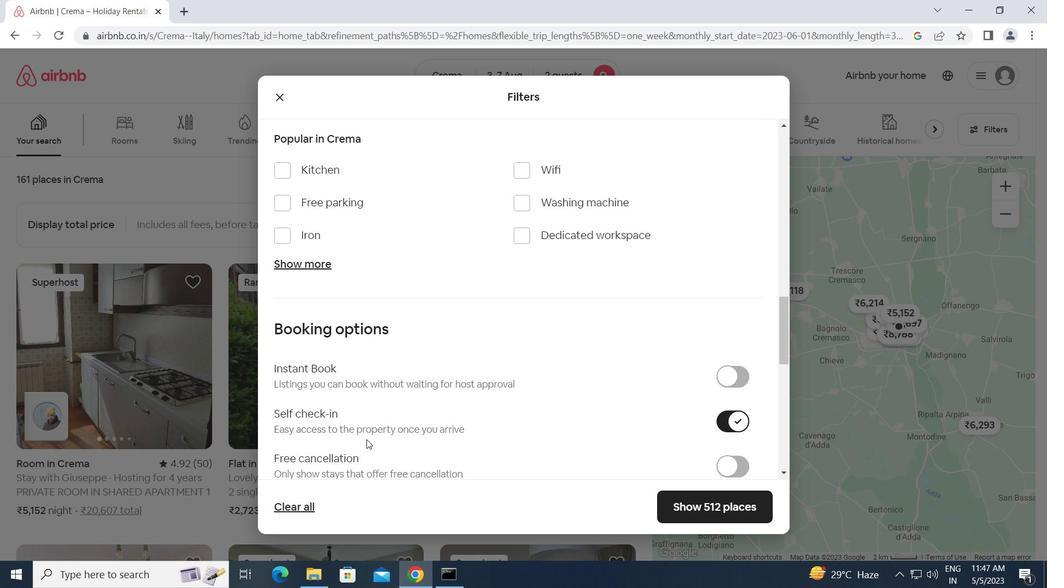 
Action: Mouse scrolled (367, 440) with delta (0, 0)
Screenshot: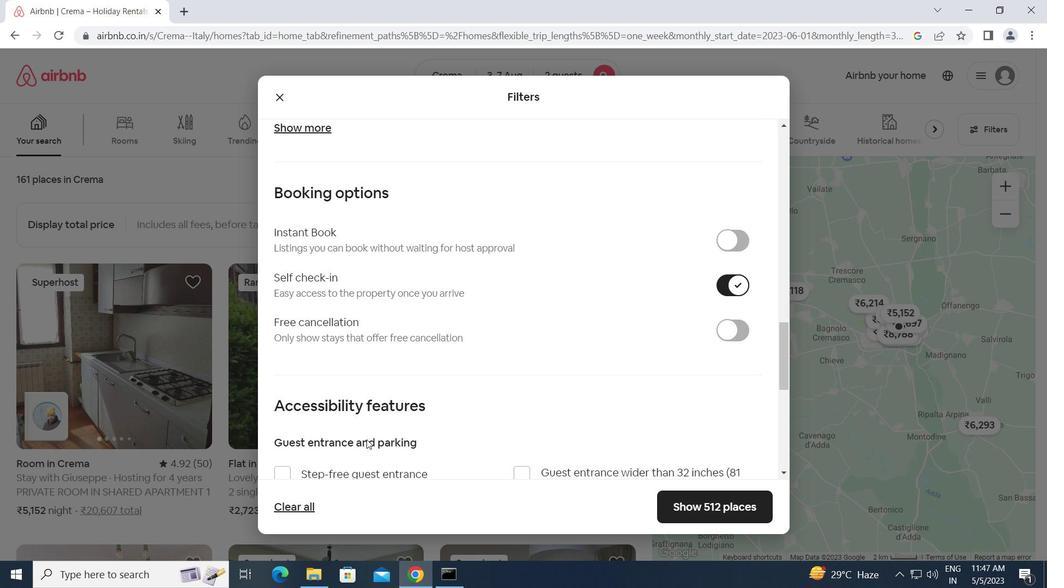
Action: Mouse moved to (369, 437)
Screenshot: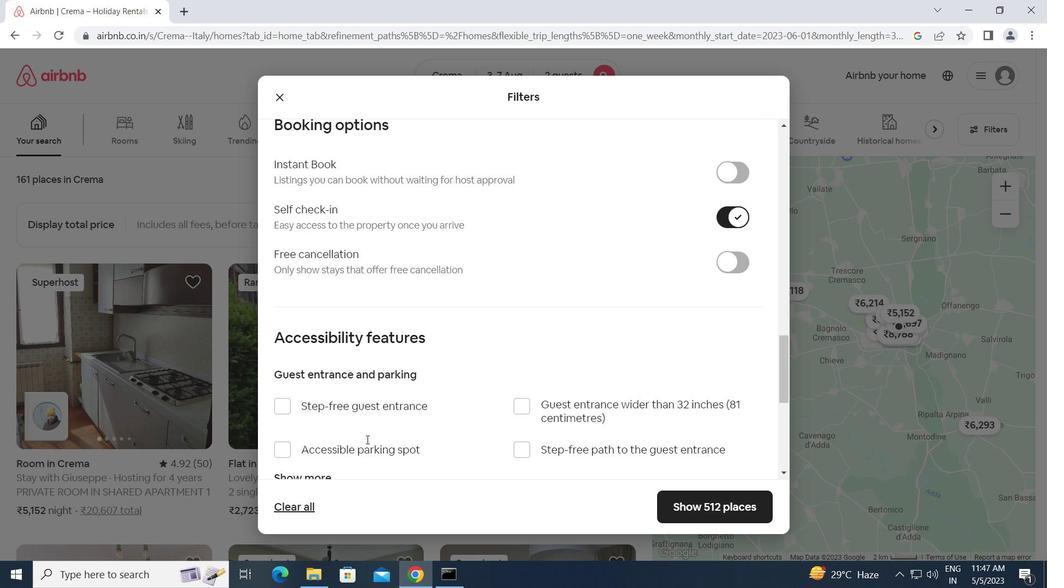 
Action: Mouse scrolled (369, 437) with delta (0, 0)
Screenshot: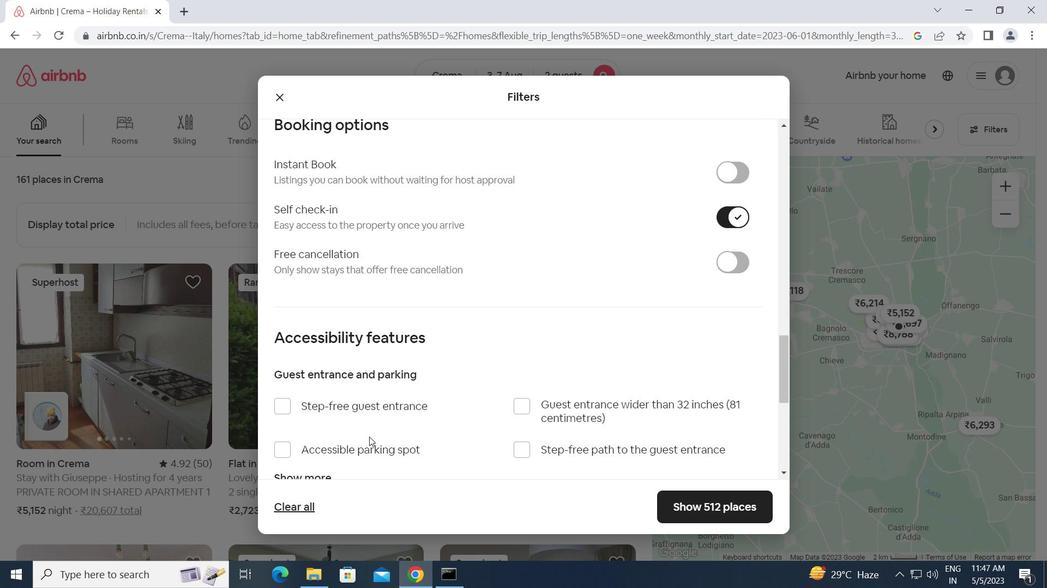 
Action: Mouse moved to (370, 437)
Screenshot: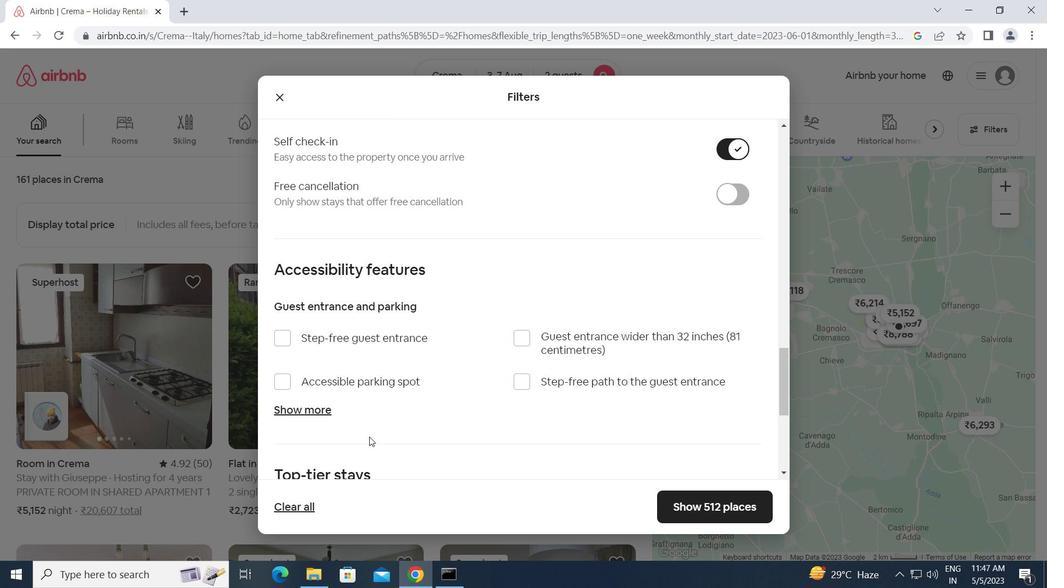 
Action: Mouse scrolled (370, 436) with delta (0, 0)
Screenshot: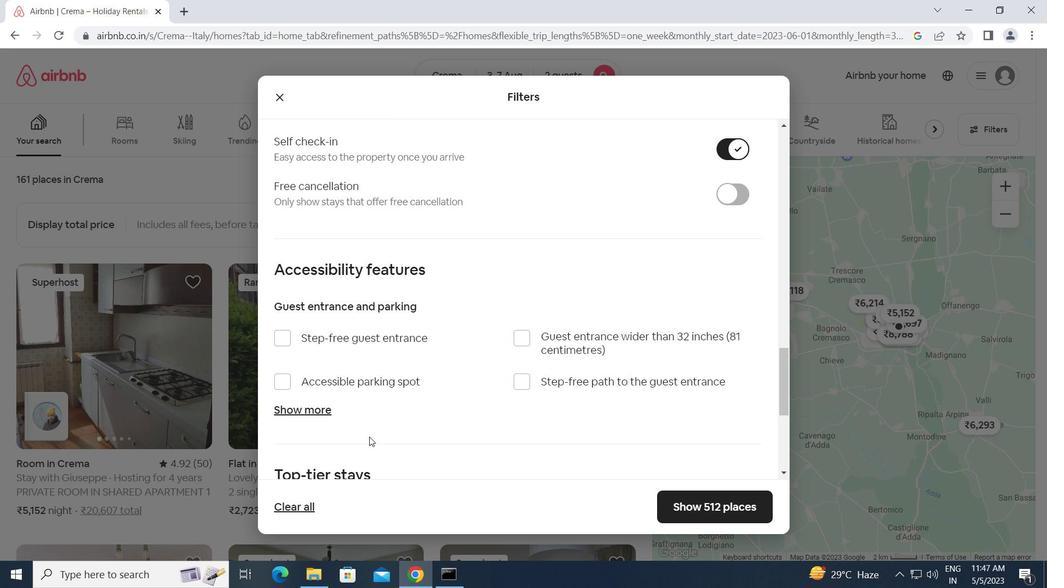 
Action: Mouse scrolled (370, 436) with delta (0, 0)
Screenshot: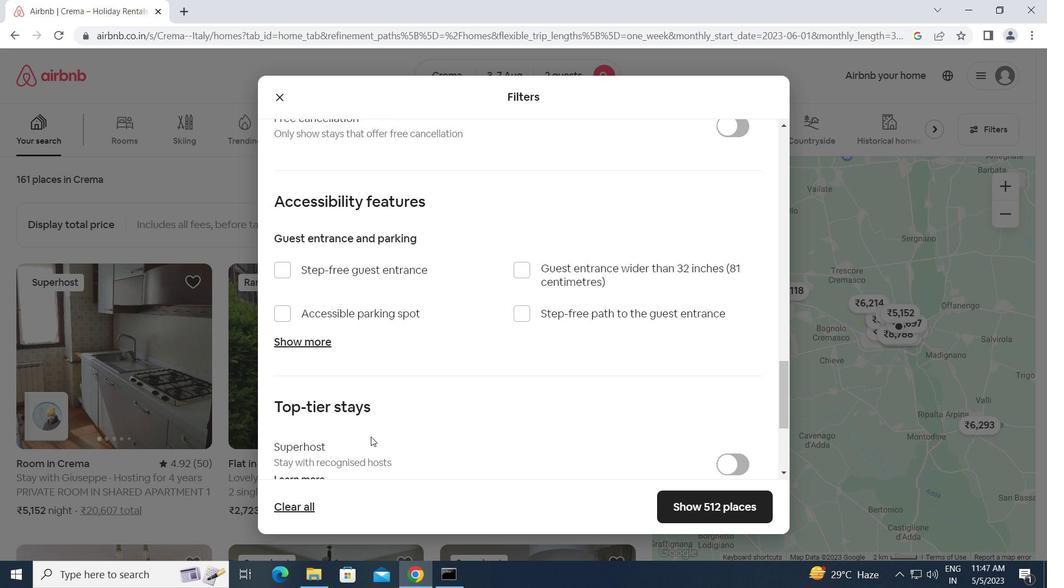 
Action: Mouse scrolled (370, 436) with delta (0, 0)
Screenshot: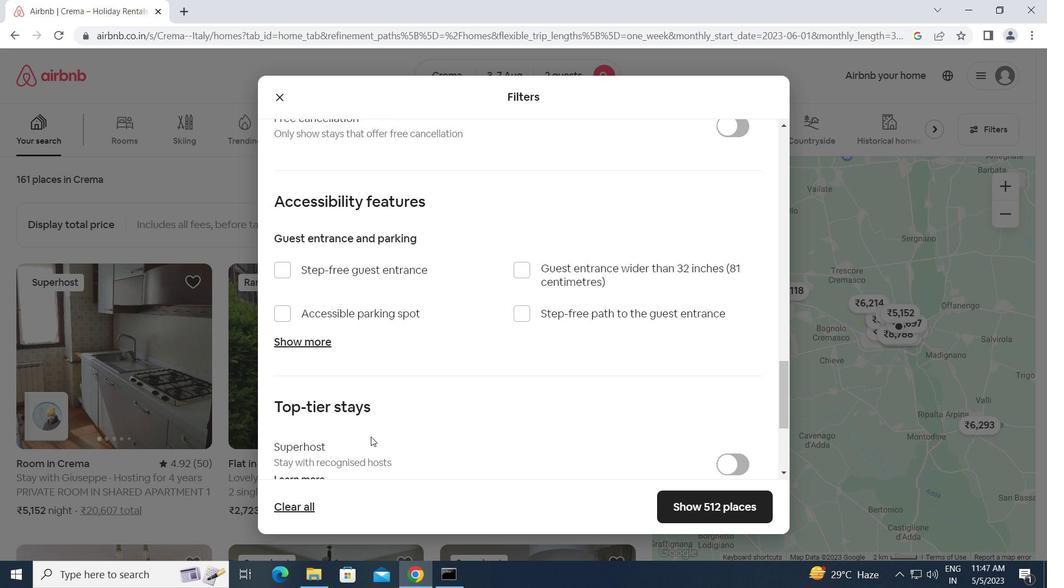 
Action: Mouse scrolled (370, 436) with delta (0, 0)
Screenshot: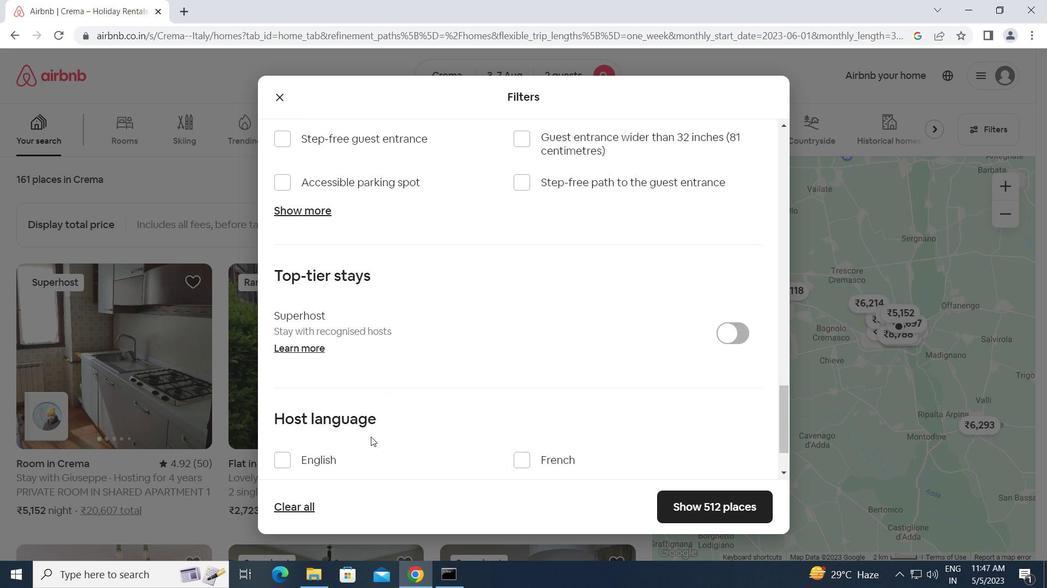 
Action: Mouse moved to (279, 393)
Screenshot: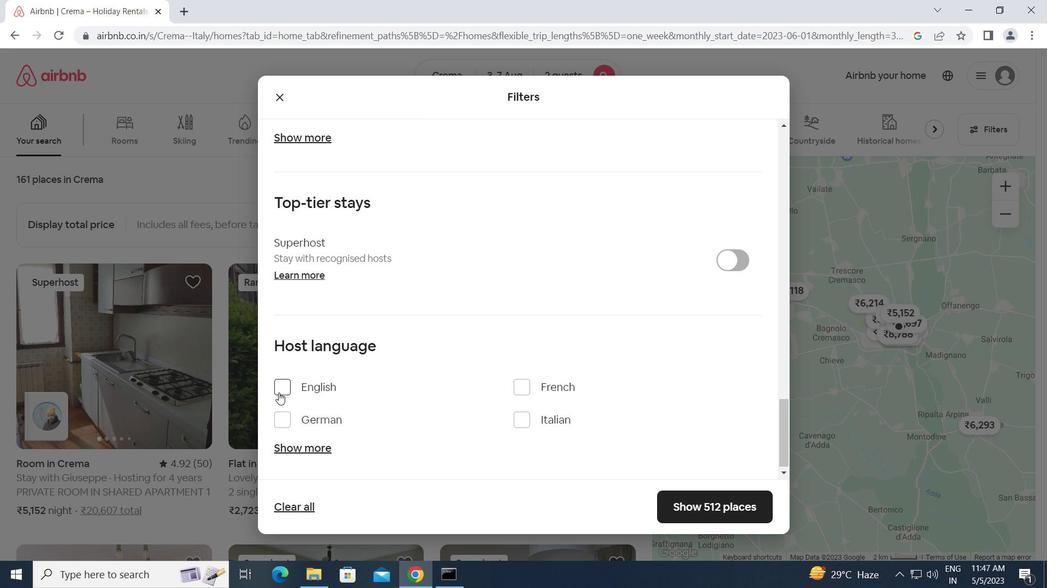 
Action: Mouse pressed left at (279, 393)
Screenshot: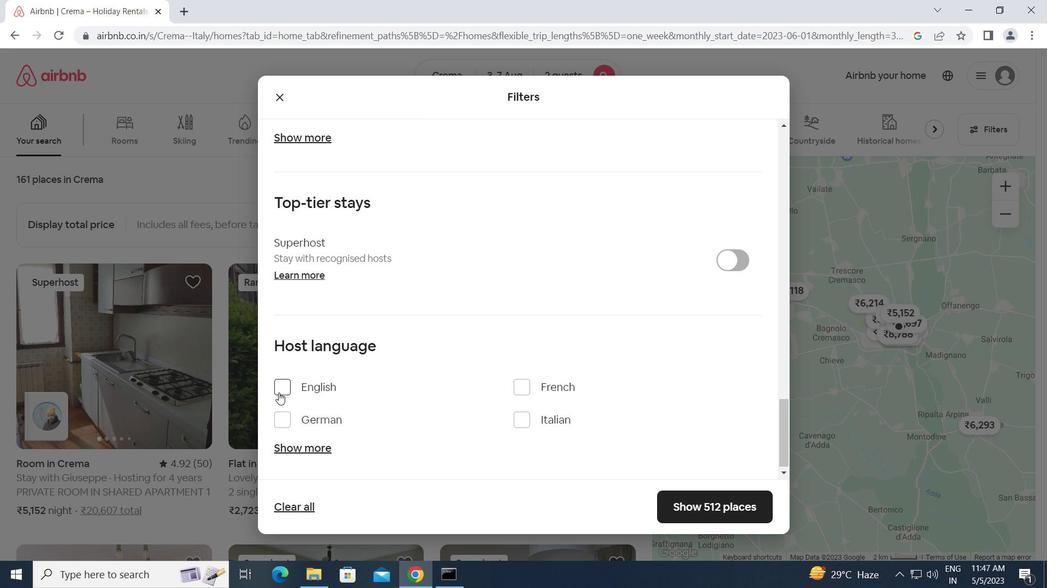 
Action: Mouse moved to (708, 500)
Screenshot: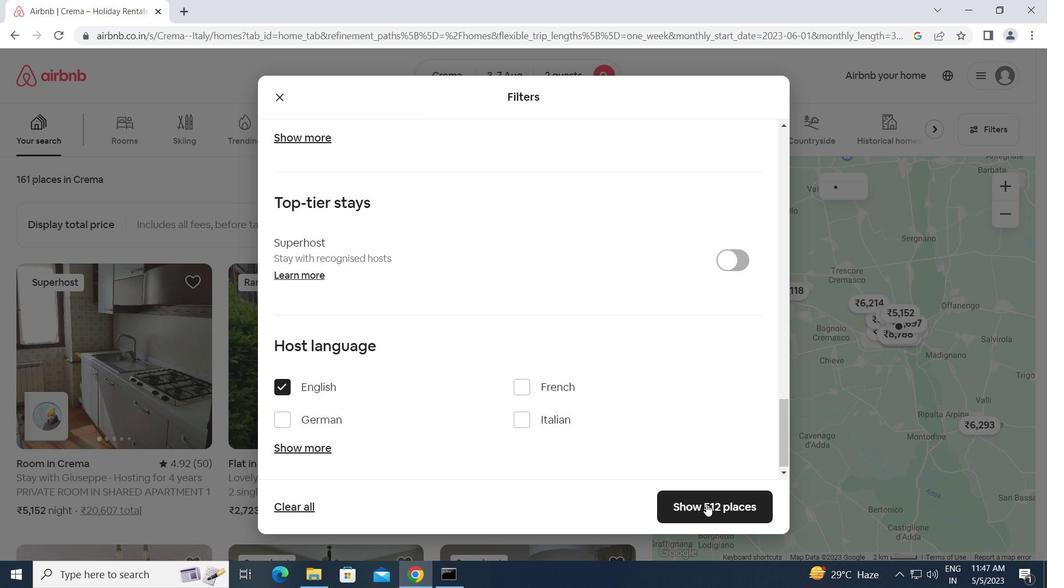 
Action: Mouse pressed left at (708, 500)
Screenshot: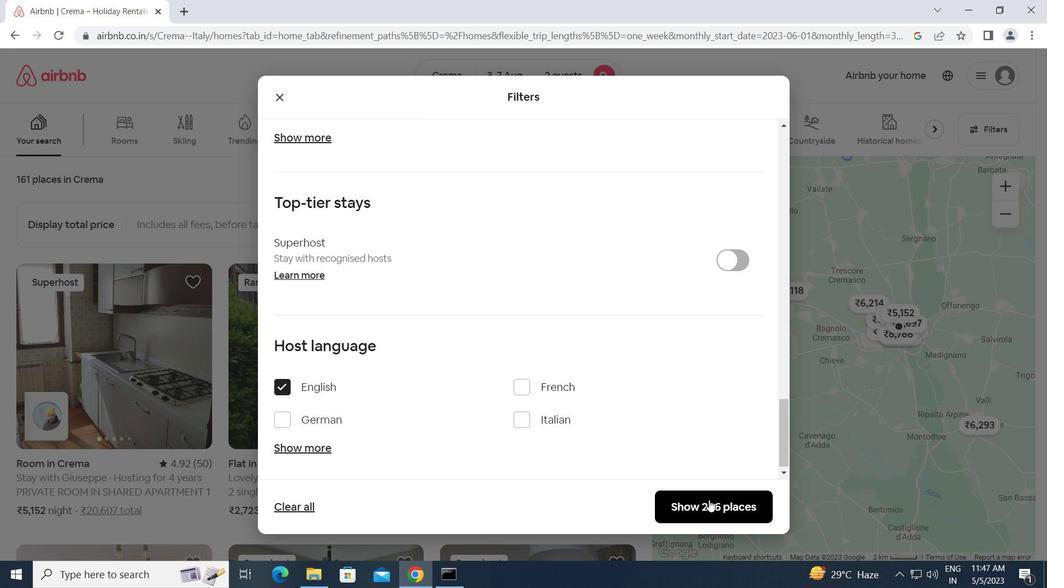 
Action: Mouse moved to (708, 500)
Screenshot: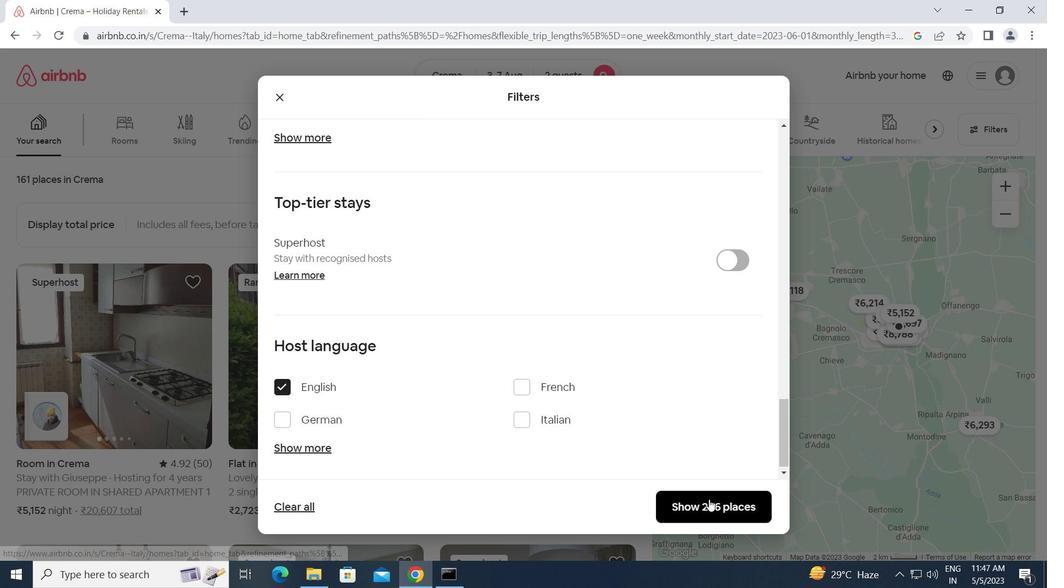 
